 Task: For heading Use oswald with Light dark cornflower blue 2 colour & bold.  font size for heading20,  'Change the font style of data to'Playfair display and font size to 12,  Change the alignment of both headline & data to Align right In the sheet  auditingSalesByCustomer_2023
Action: Mouse moved to (63, 124)
Screenshot: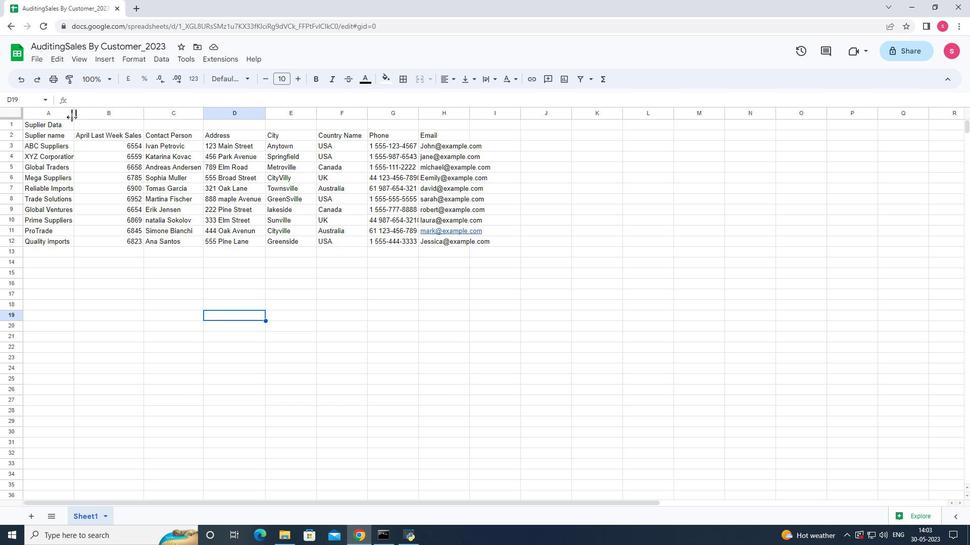 
Action: Mouse pressed left at (63, 124)
Screenshot: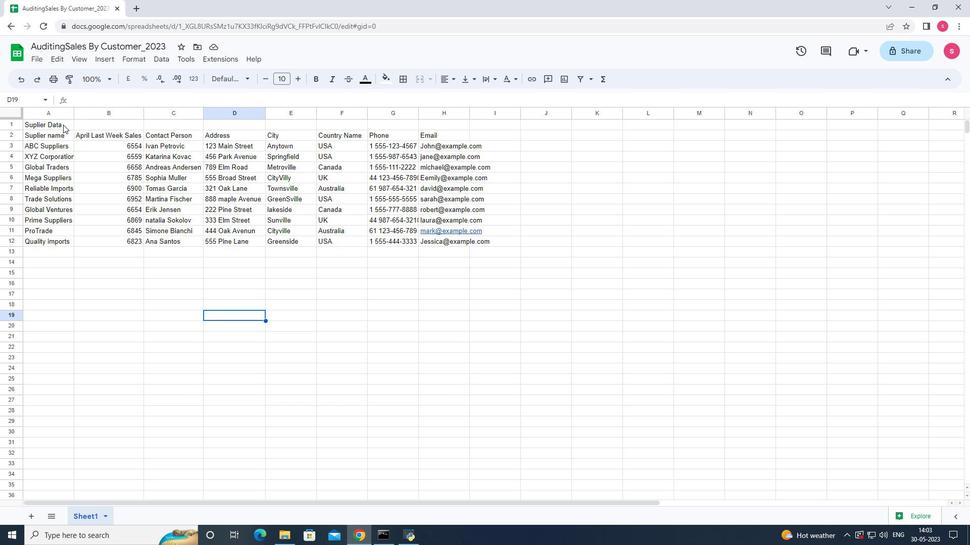 
Action: Mouse moved to (252, 79)
Screenshot: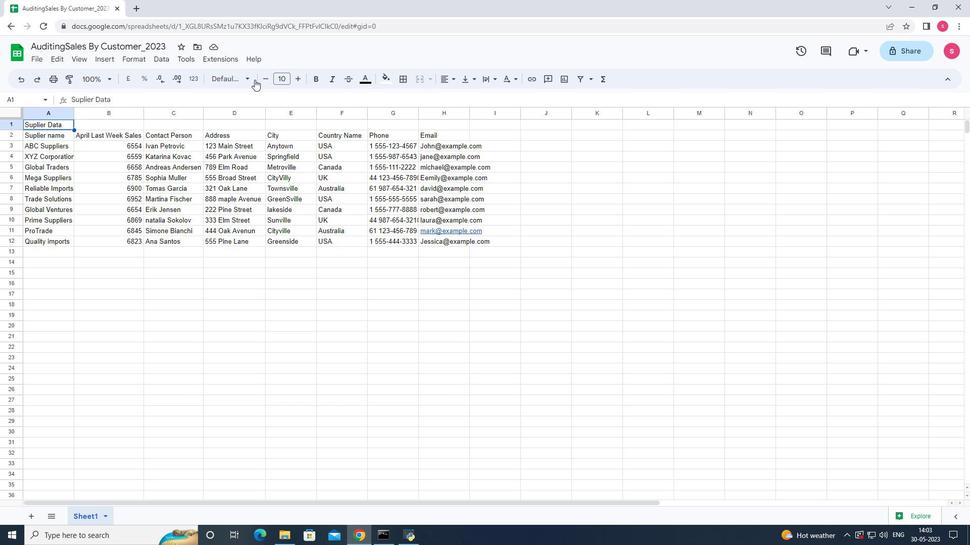 
Action: Mouse pressed left at (252, 79)
Screenshot: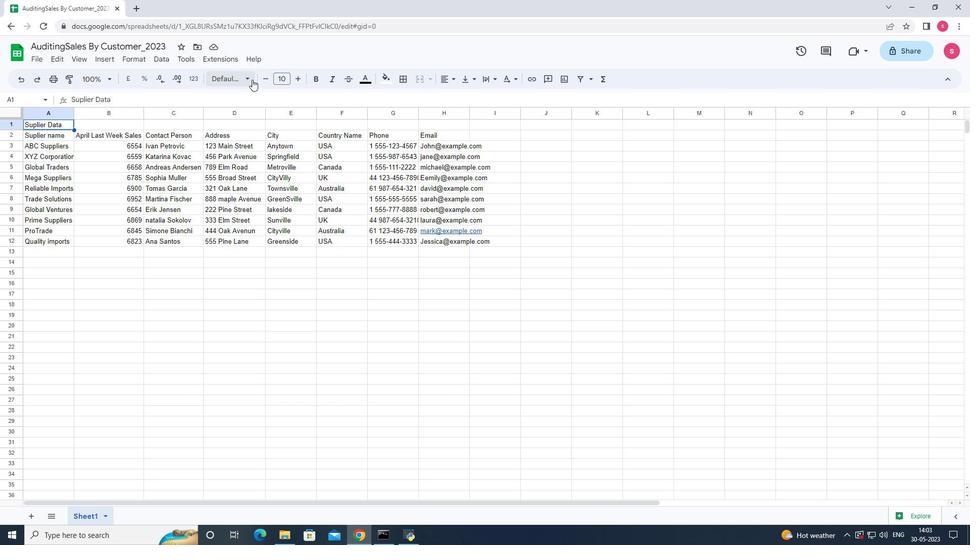 
Action: Mouse moved to (243, 208)
Screenshot: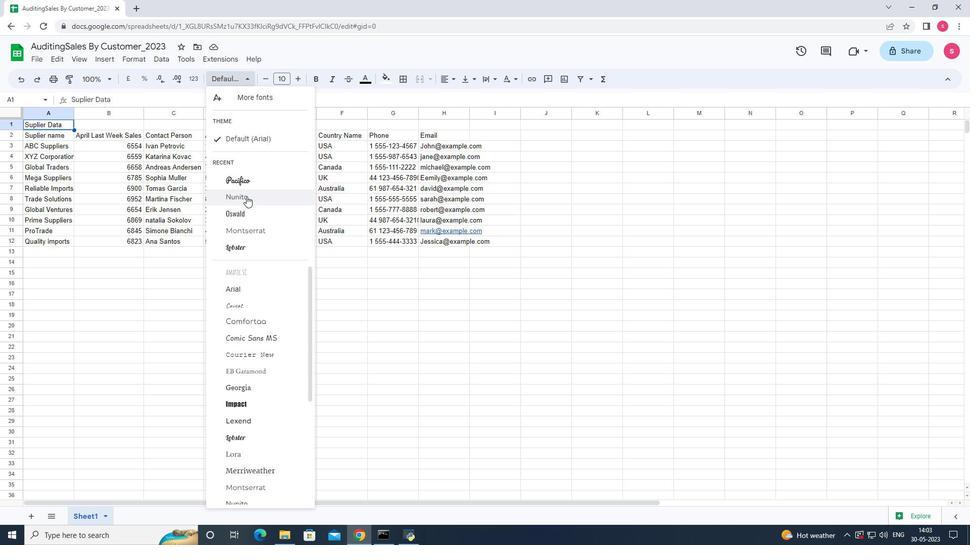 
Action: Mouse pressed left at (243, 208)
Screenshot: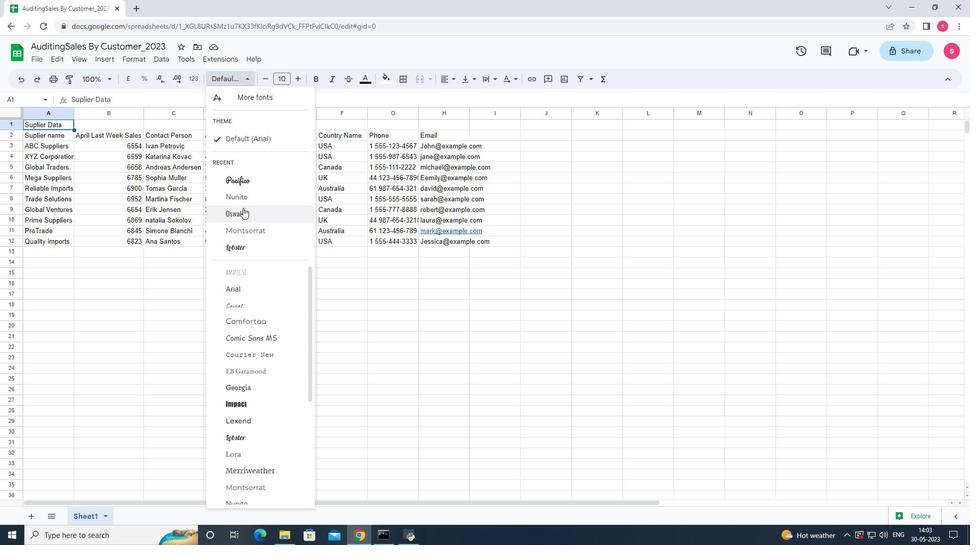 
Action: Mouse moved to (364, 80)
Screenshot: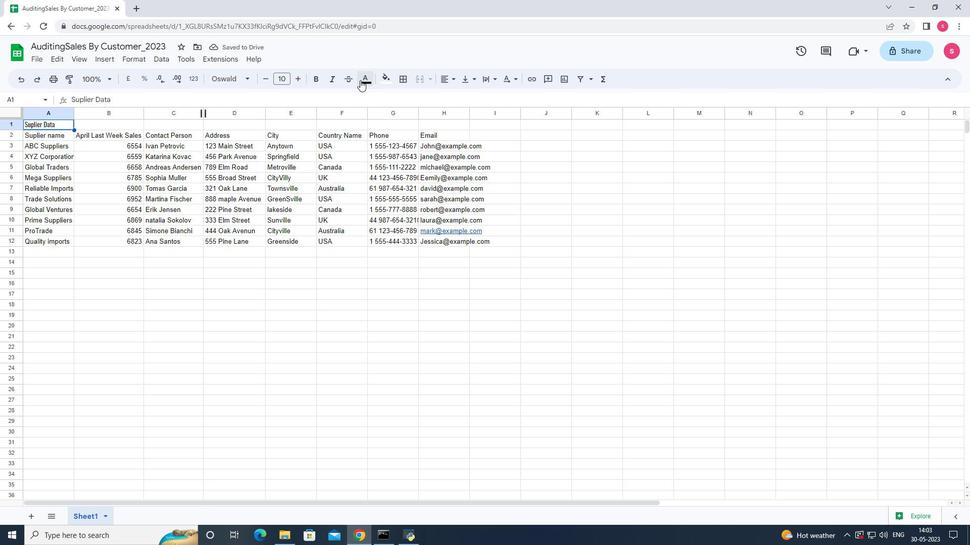 
Action: Mouse pressed left at (364, 80)
Screenshot: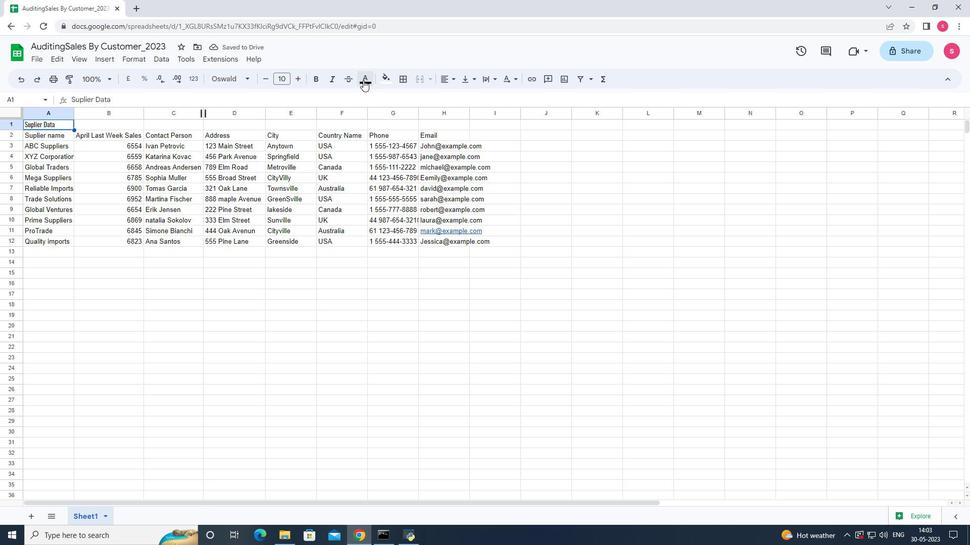 
Action: Mouse moved to (435, 178)
Screenshot: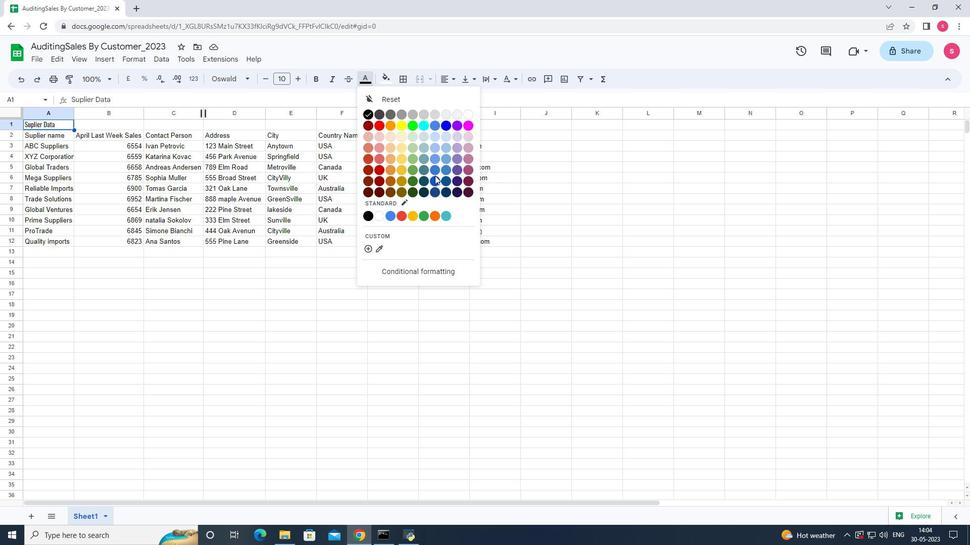 
Action: Mouse pressed left at (435, 178)
Screenshot: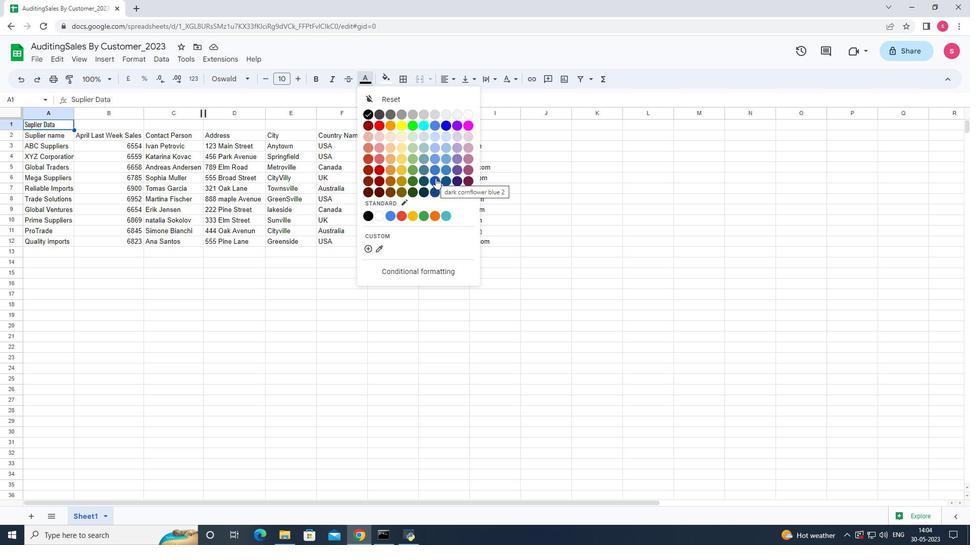 
Action: Mouse moved to (300, 74)
Screenshot: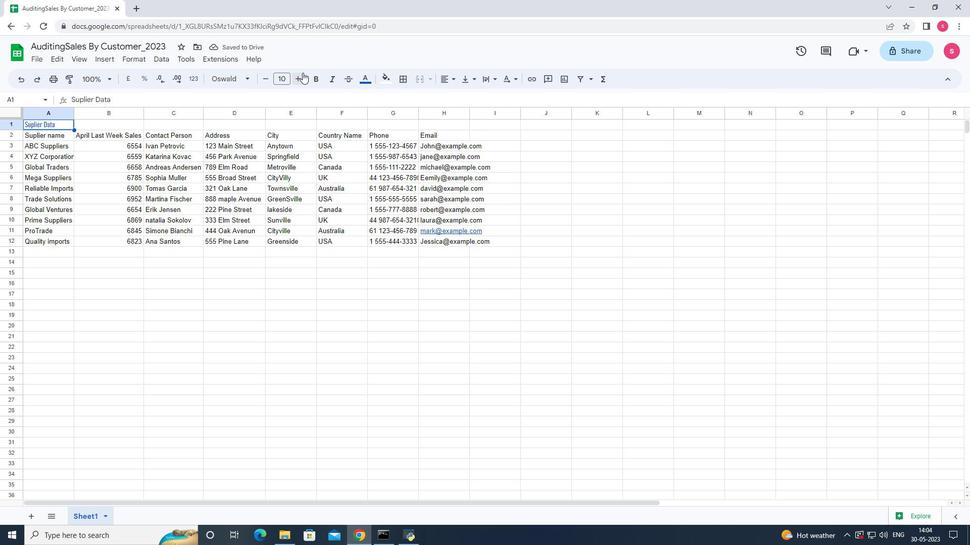 
Action: Mouse pressed left at (300, 74)
Screenshot: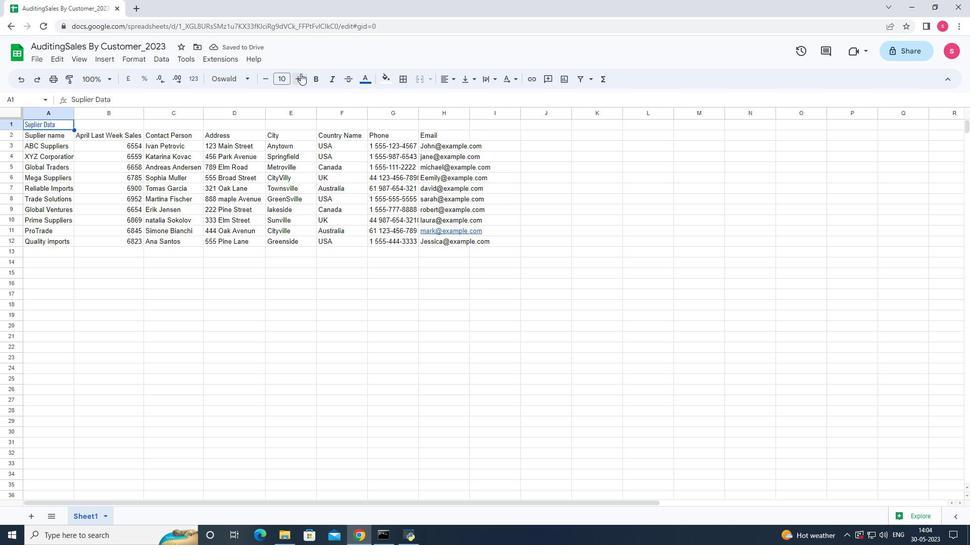 
Action: Mouse pressed left at (300, 74)
Screenshot: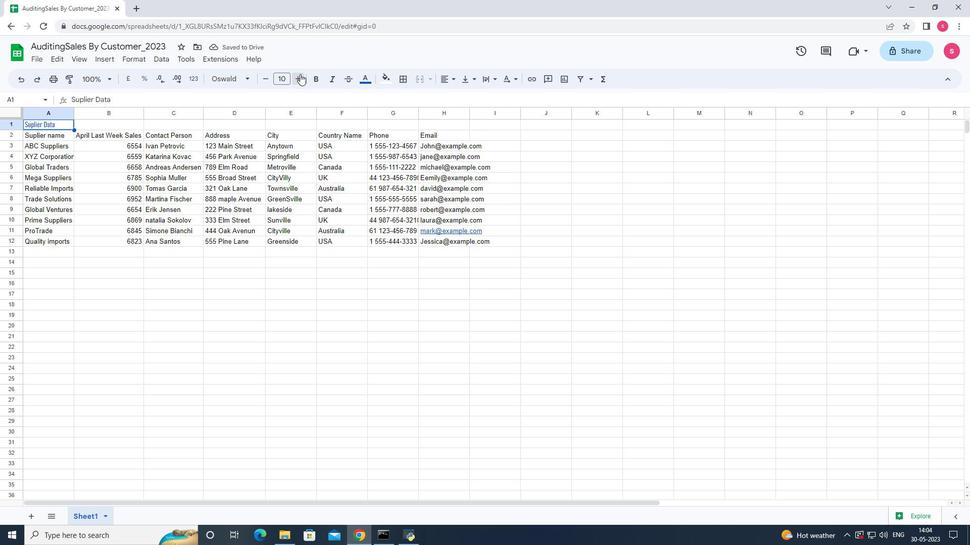 
Action: Mouse pressed left at (300, 74)
Screenshot: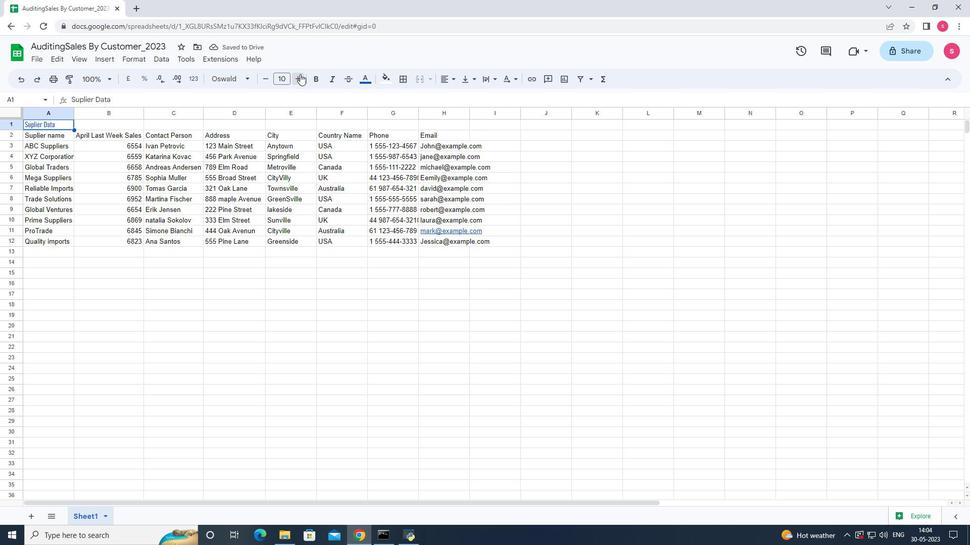 
Action: Mouse pressed left at (300, 74)
Screenshot: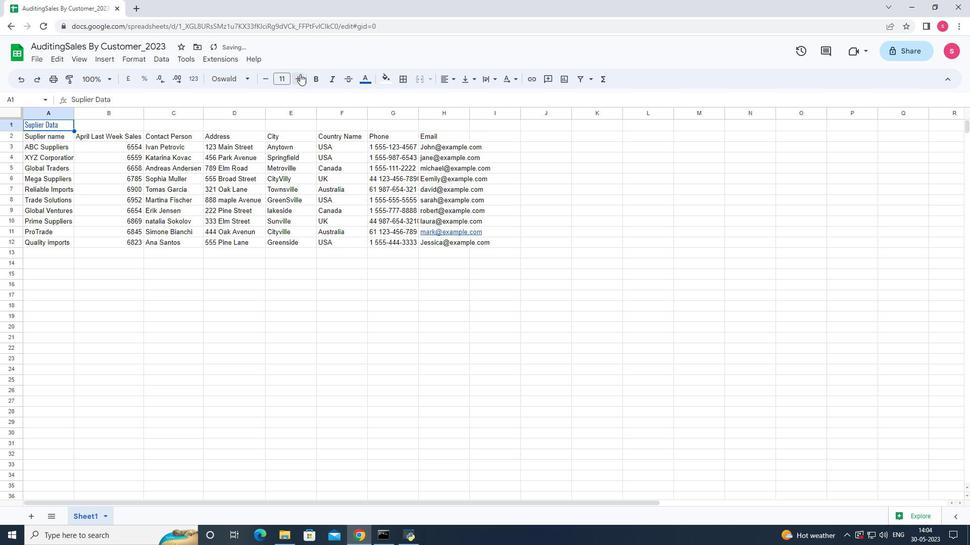
Action: Mouse pressed left at (300, 74)
Screenshot: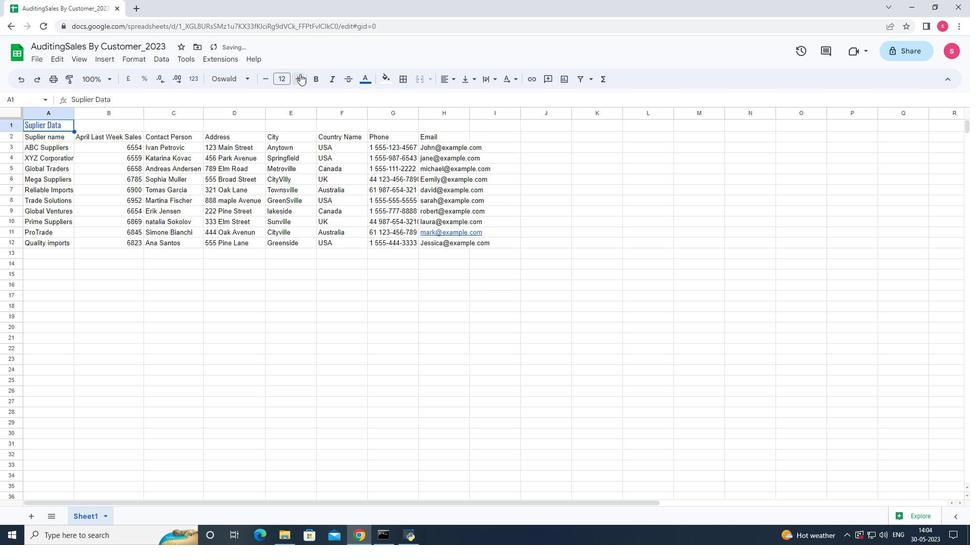 
Action: Mouse pressed left at (300, 74)
Screenshot: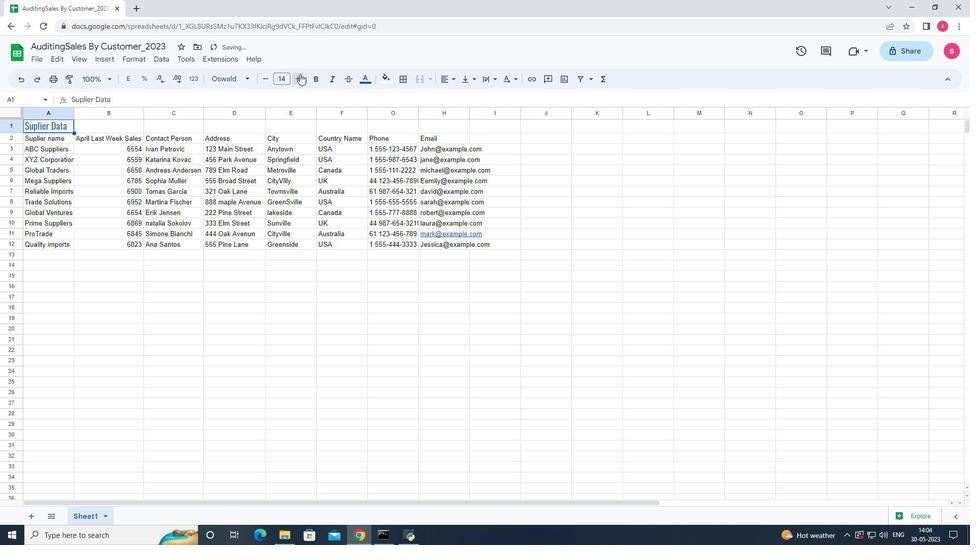 
Action: Mouse pressed left at (300, 74)
Screenshot: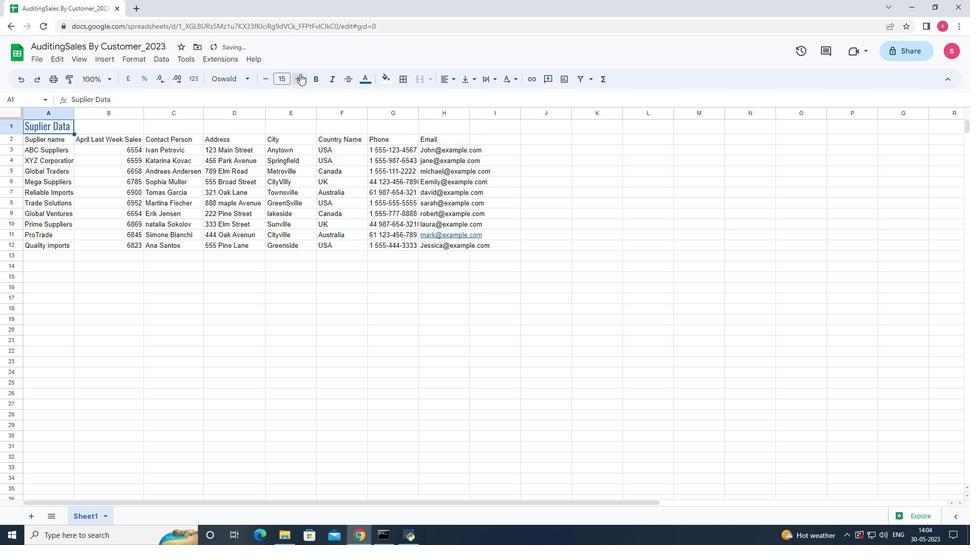 
Action: Mouse pressed left at (300, 74)
Screenshot: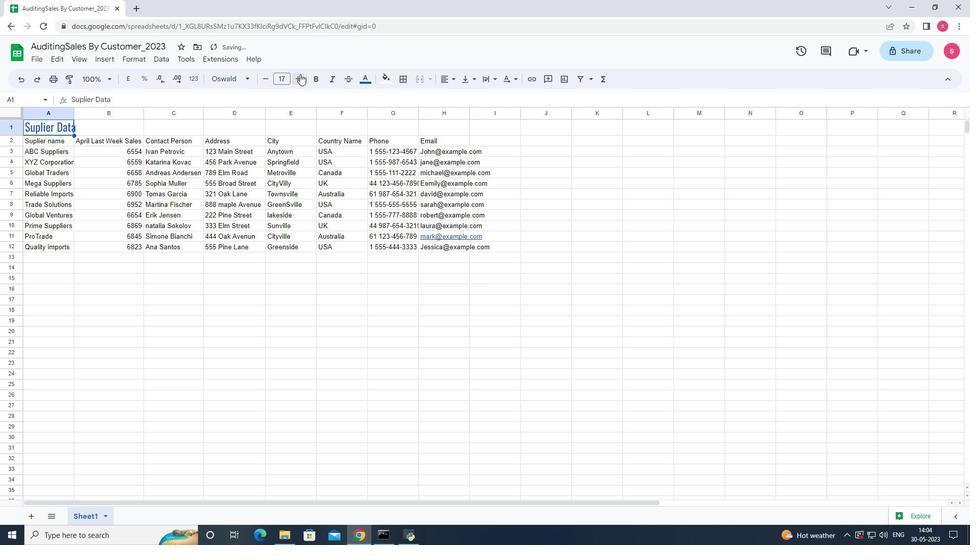 
Action: Mouse pressed left at (300, 74)
Screenshot: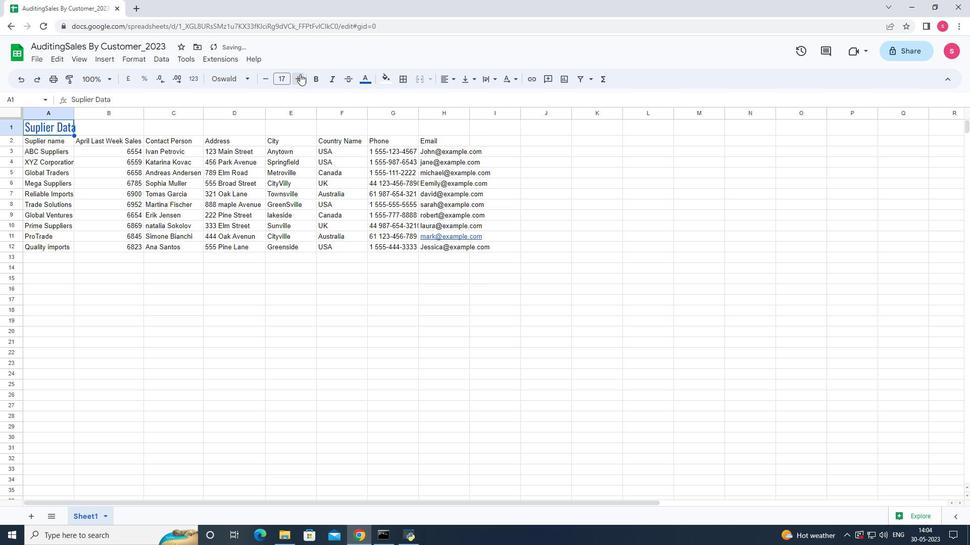 
Action: Mouse pressed left at (300, 74)
Screenshot: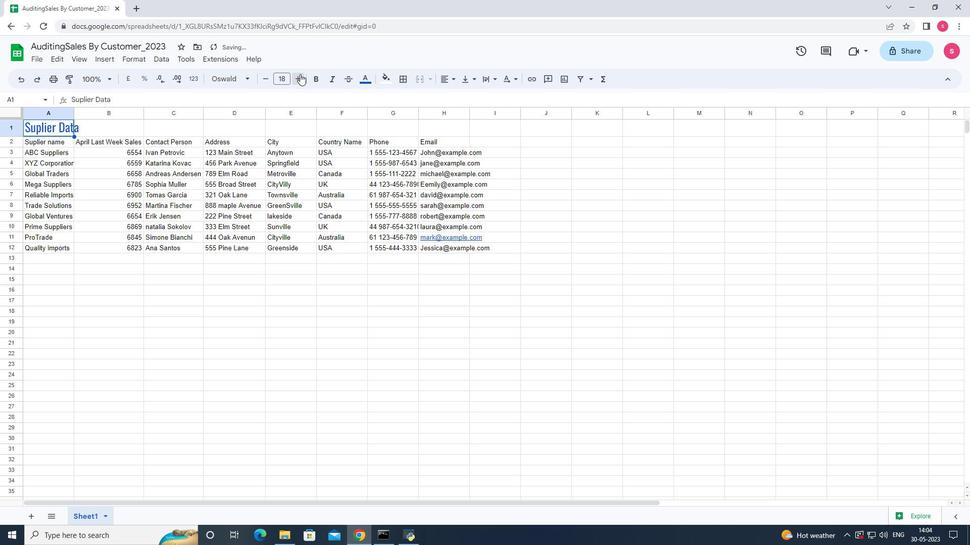 
Action: Mouse moved to (137, 62)
Screenshot: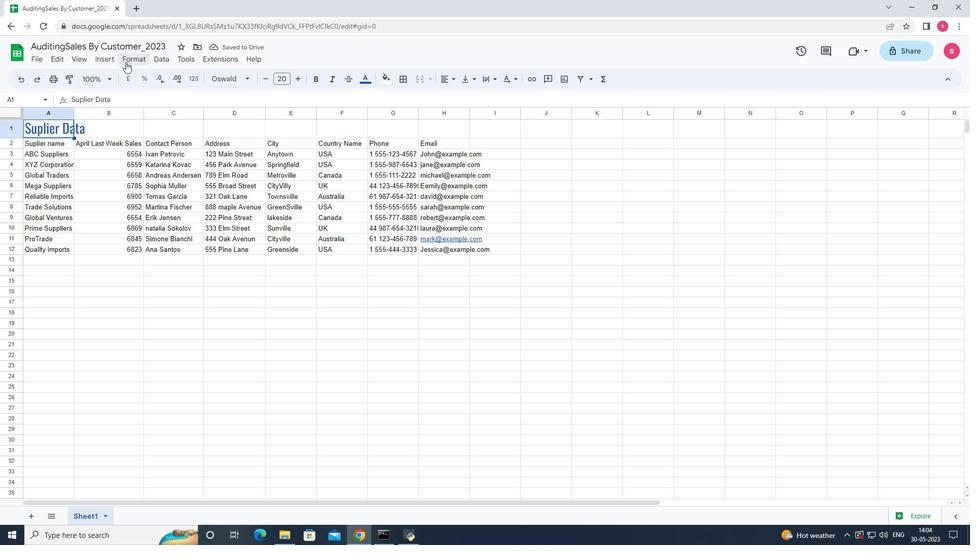 
Action: Mouse pressed left at (137, 62)
Screenshot: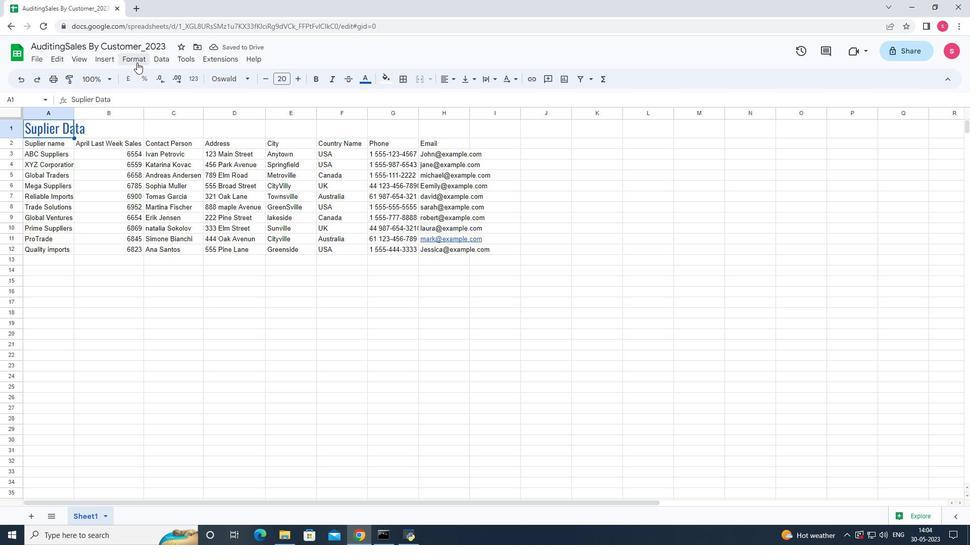 
Action: Mouse moved to (147, 114)
Screenshot: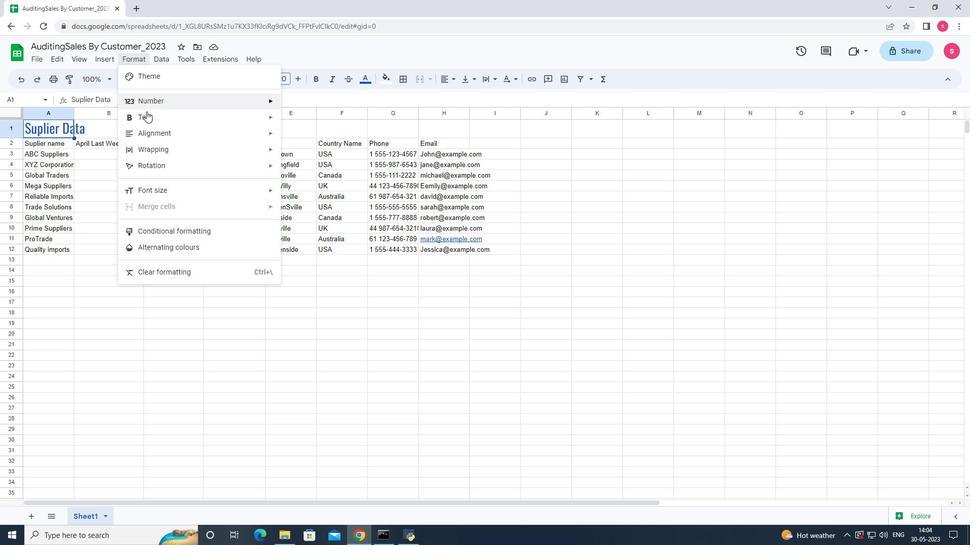 
Action: Mouse pressed left at (147, 114)
Screenshot: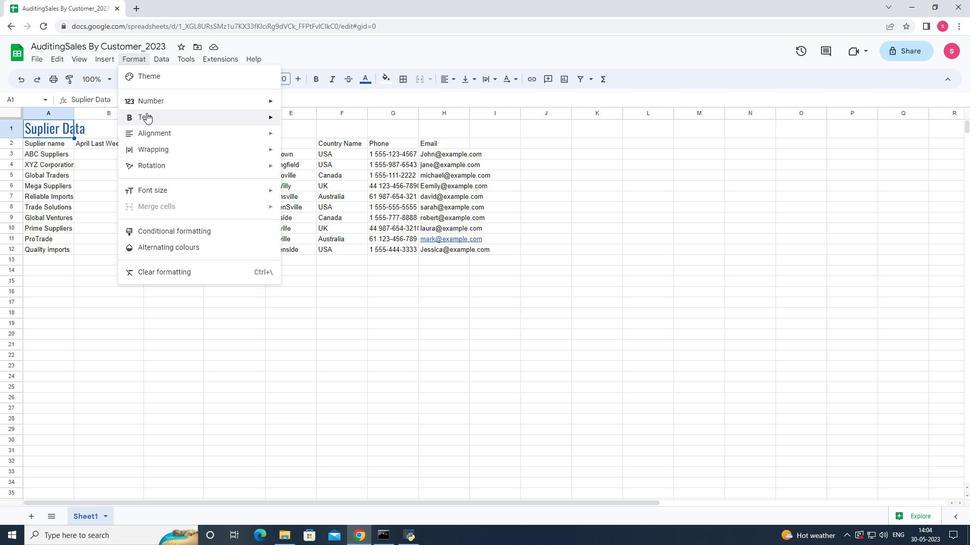 
Action: Mouse moved to (389, 121)
Screenshot: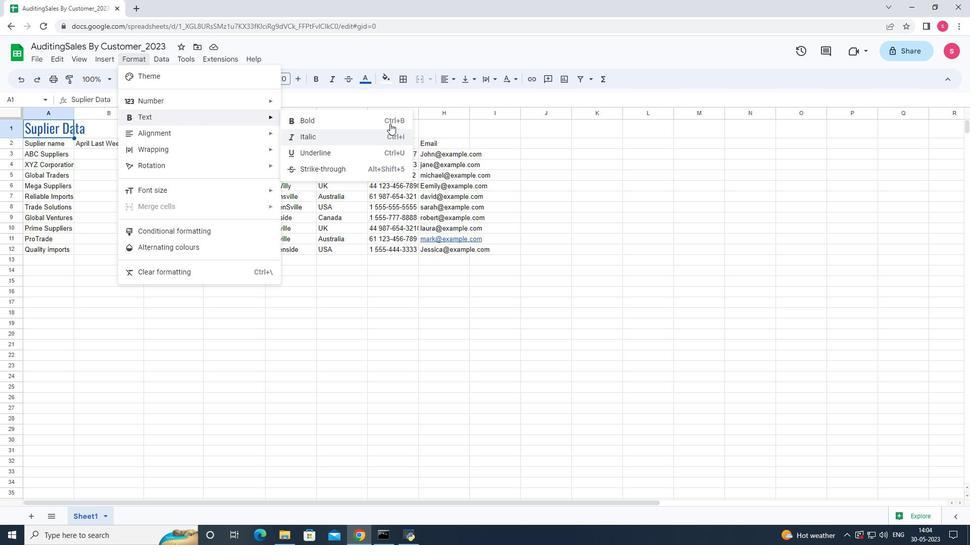 
Action: Mouse pressed left at (389, 121)
Screenshot: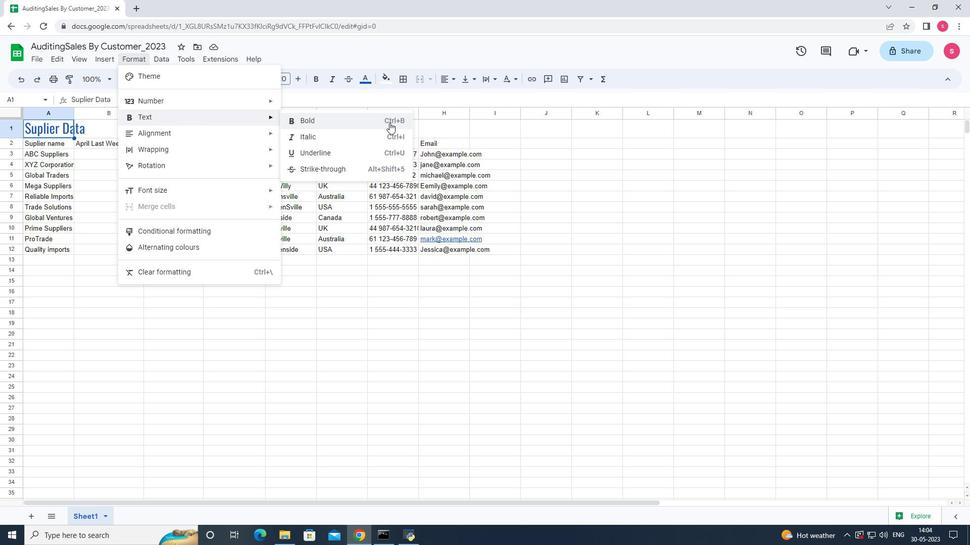 
Action: Mouse moved to (53, 129)
Screenshot: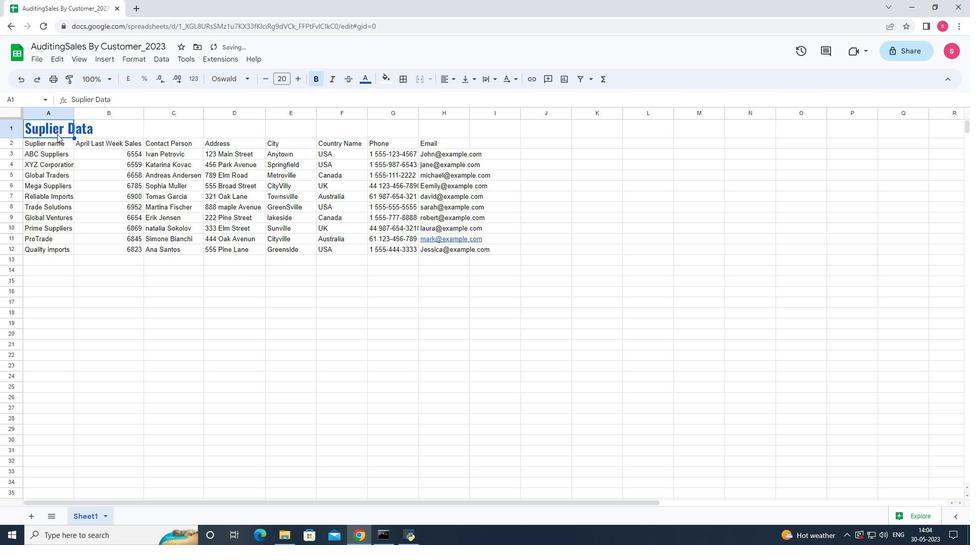 
Action: Mouse pressed left at (53, 129)
Screenshot: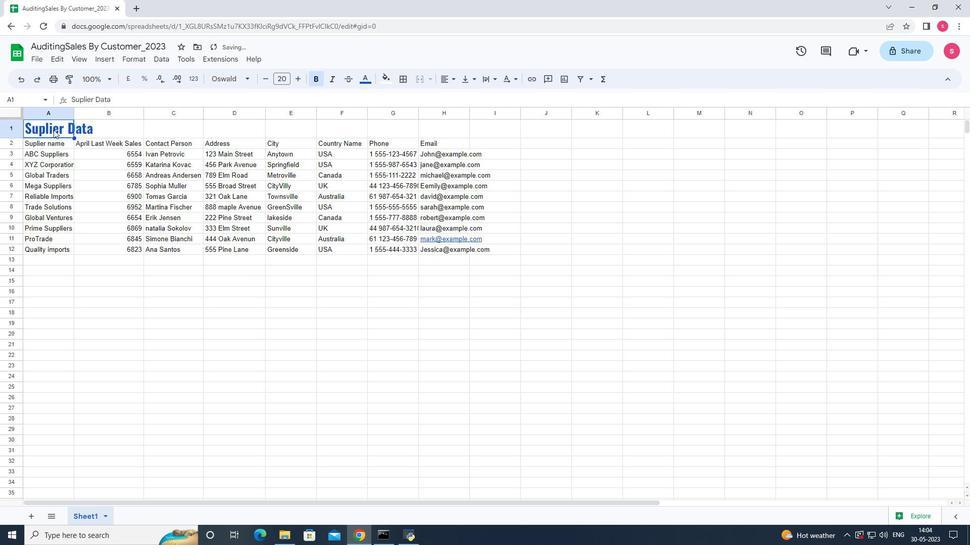 
Action: Mouse moved to (422, 81)
Screenshot: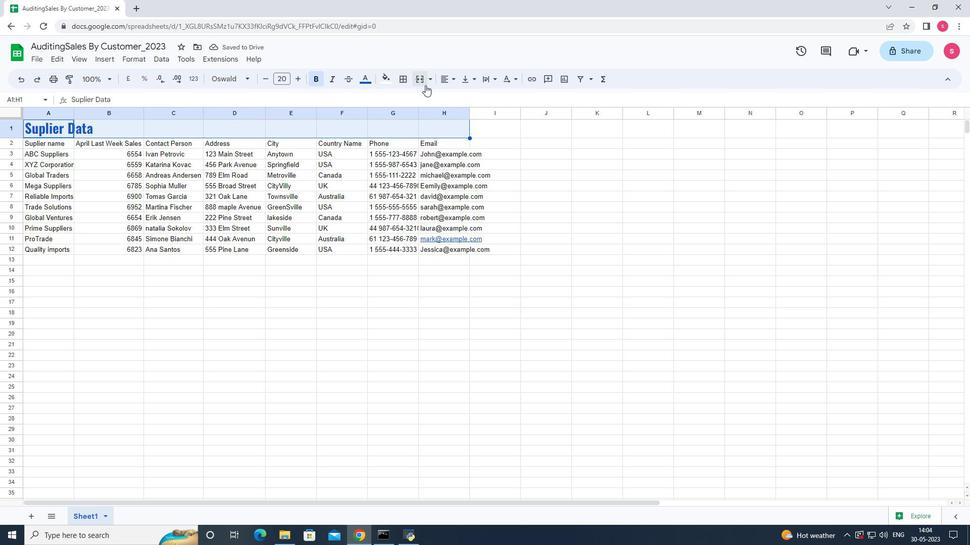 
Action: Mouse pressed left at (422, 81)
Screenshot: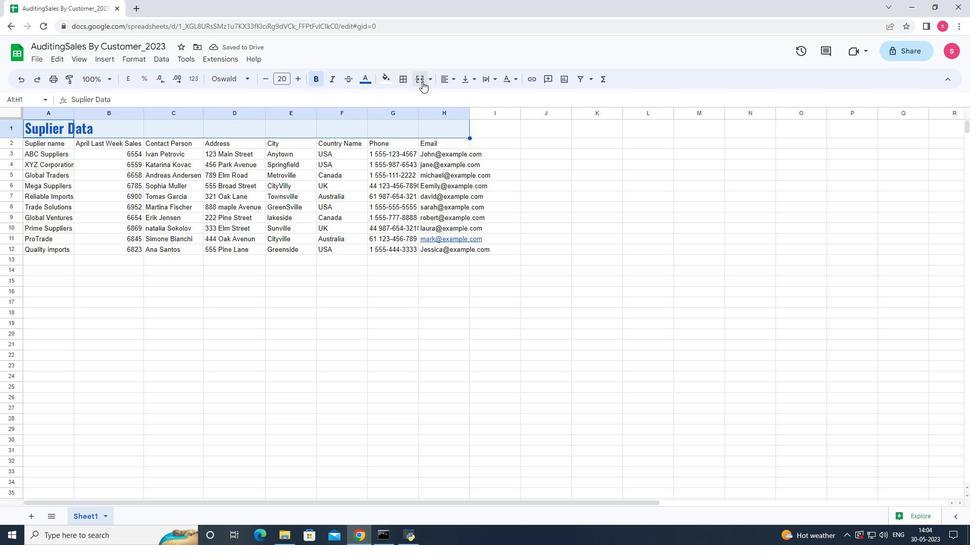 
Action: Mouse moved to (56, 144)
Screenshot: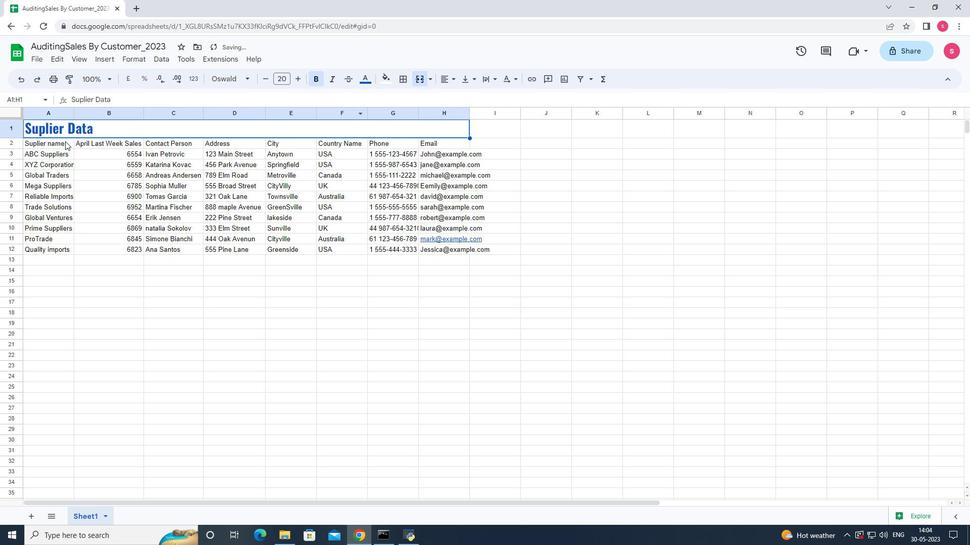 
Action: Mouse pressed left at (56, 144)
Screenshot: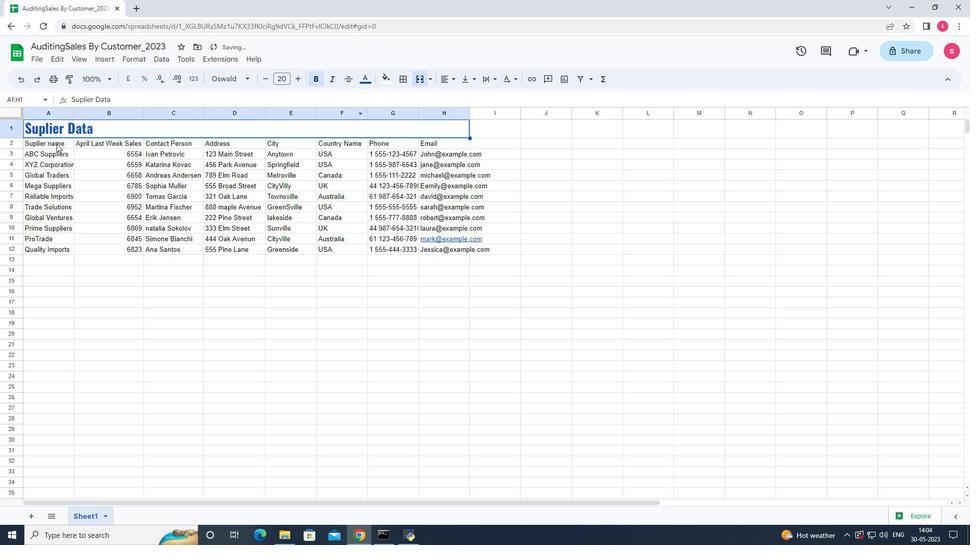 
Action: Mouse moved to (250, 78)
Screenshot: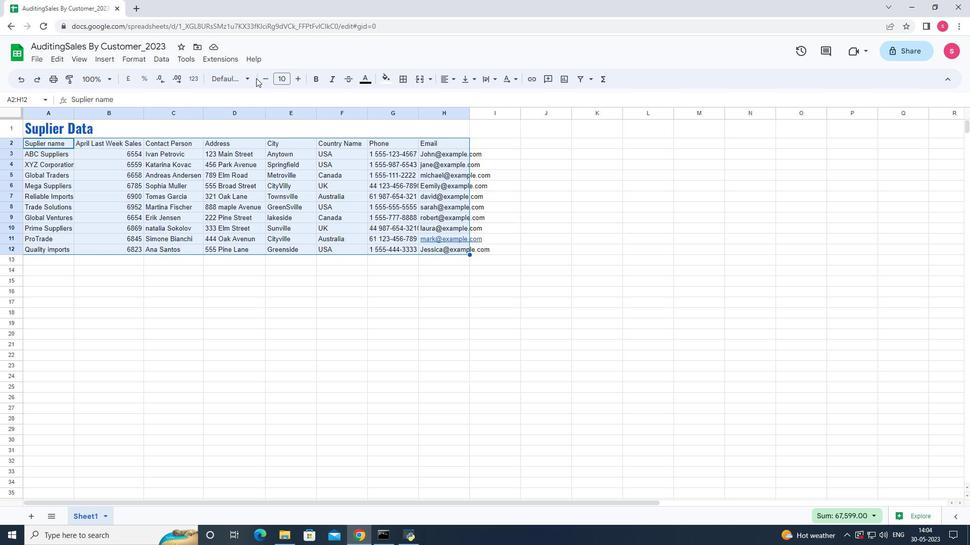 
Action: Mouse pressed left at (250, 78)
Screenshot: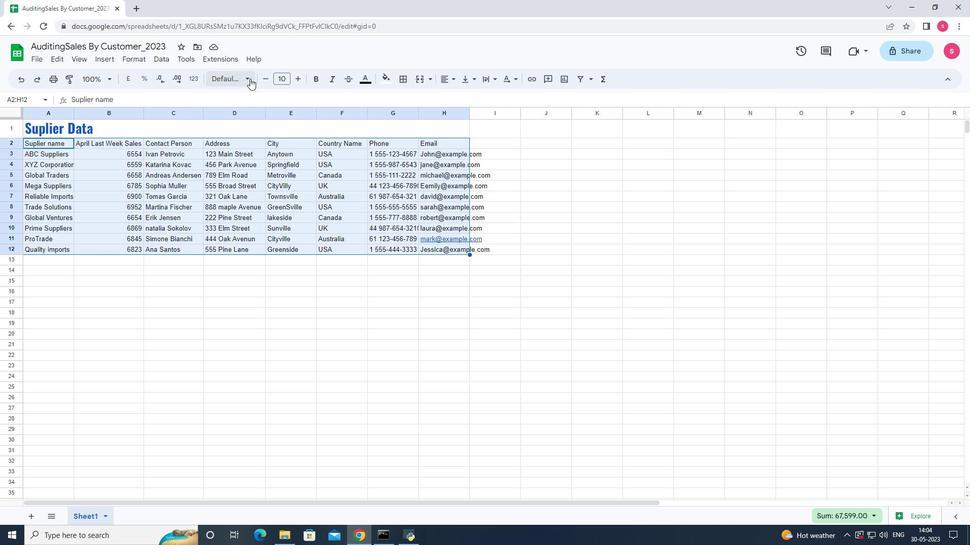 
Action: Mouse moved to (246, 242)
Screenshot: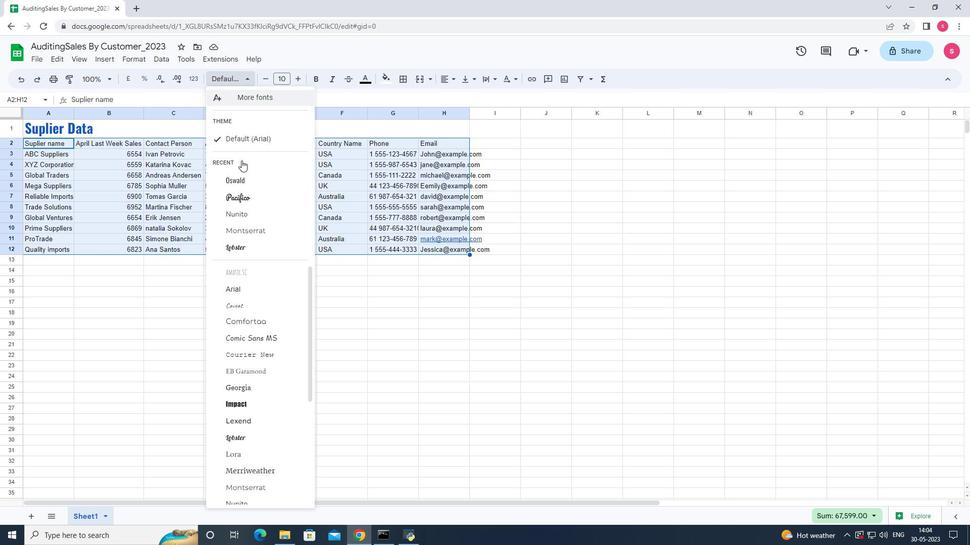 
Action: Mouse scrolled (246, 242) with delta (0, 0)
Screenshot: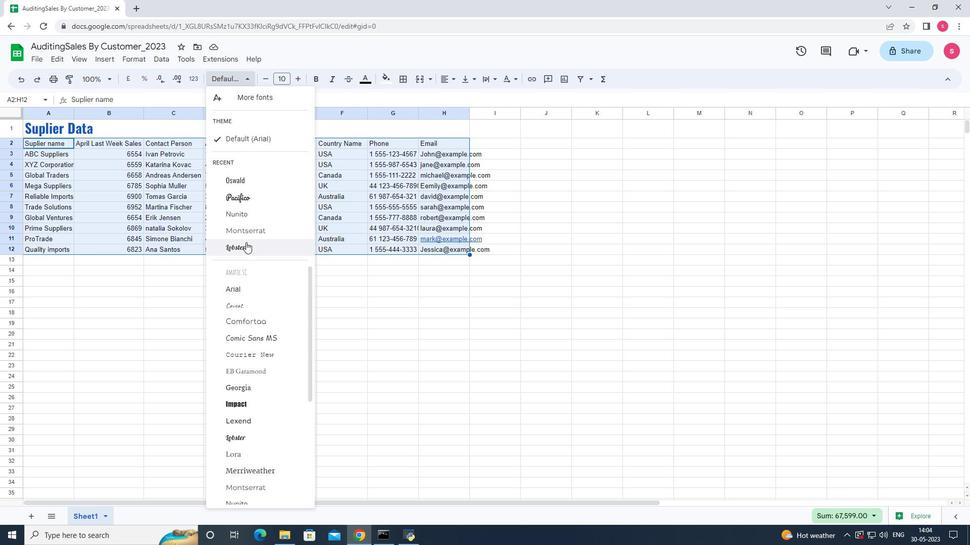 
Action: Mouse scrolled (246, 242) with delta (0, 0)
Screenshot: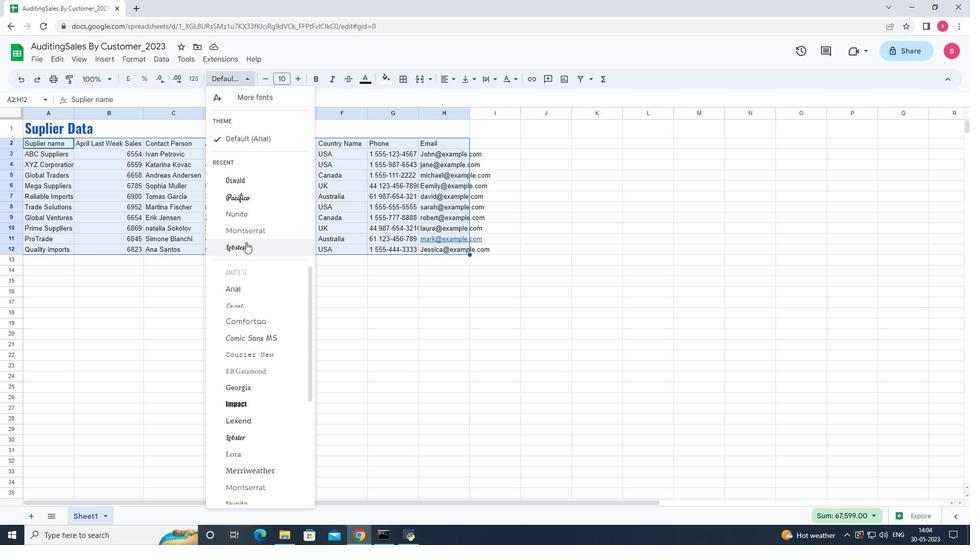 
Action: Mouse scrolled (246, 242) with delta (0, 0)
Screenshot: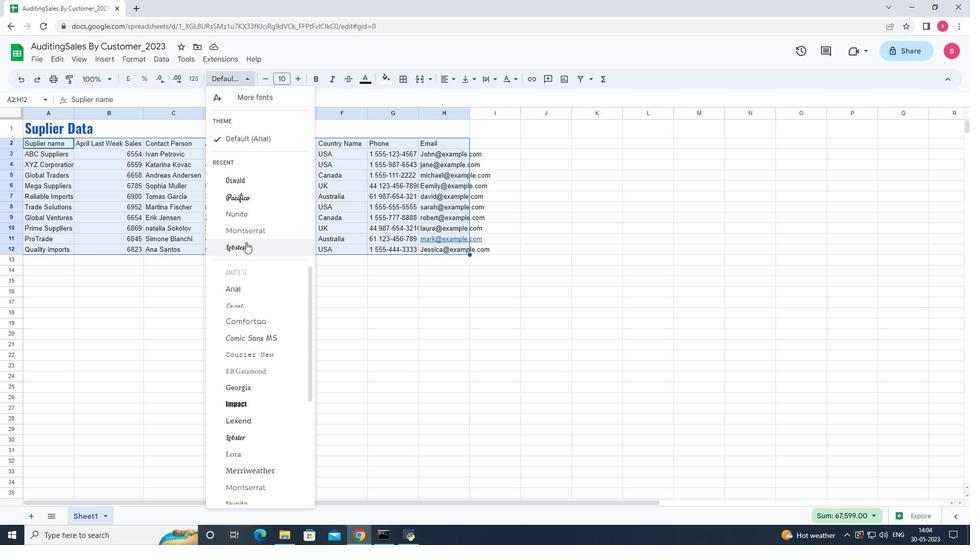 
Action: Mouse scrolled (246, 242) with delta (0, 0)
Screenshot: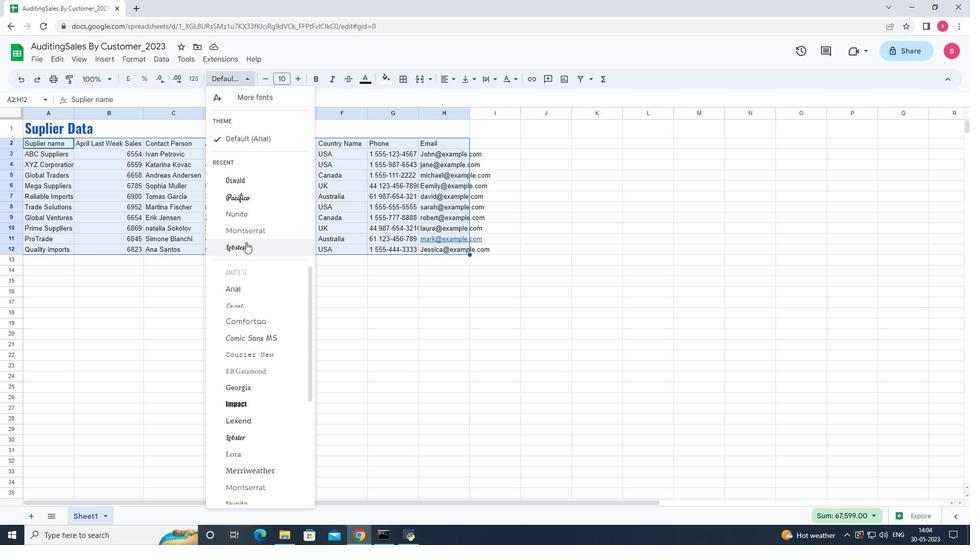 
Action: Mouse moved to (246, 243)
Screenshot: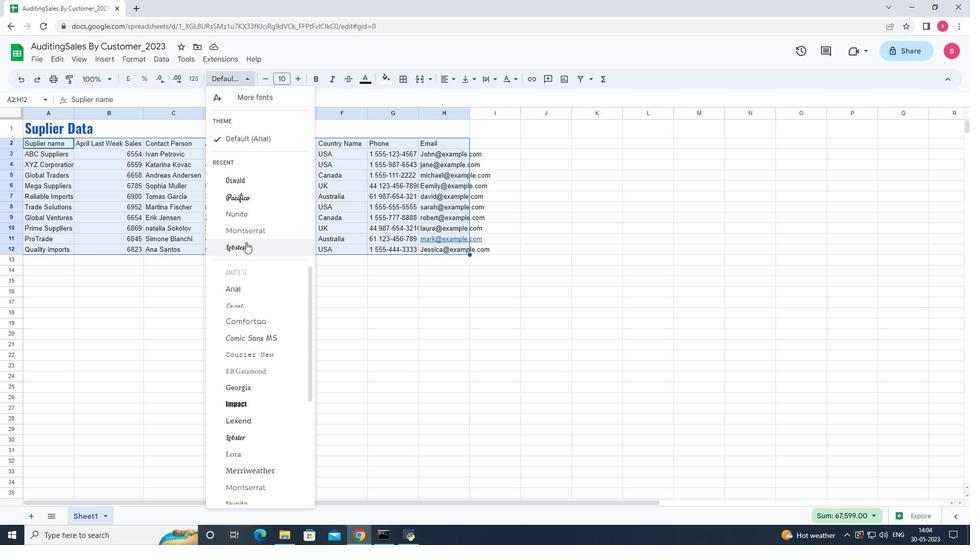 
Action: Mouse scrolled (246, 243) with delta (0, 0)
Screenshot: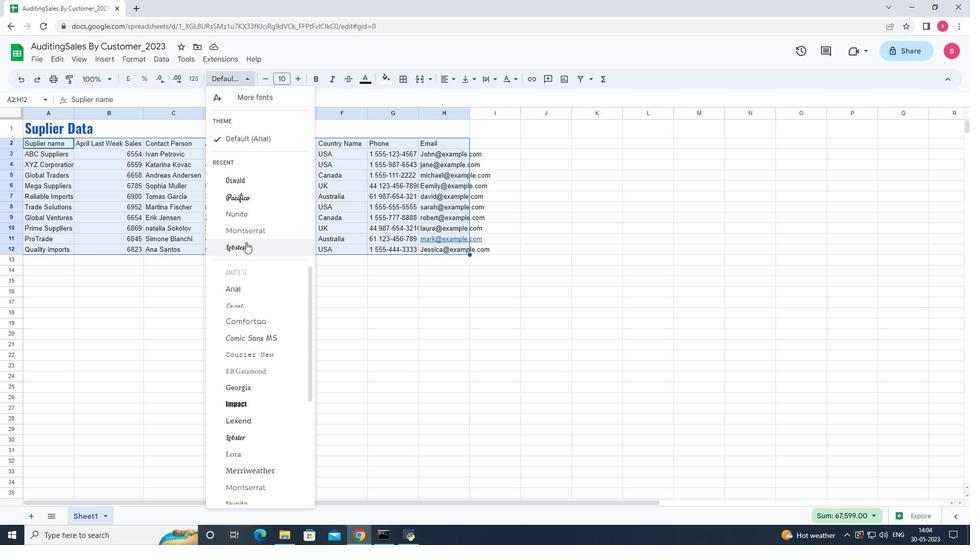 
Action: Mouse moved to (259, 298)
Screenshot: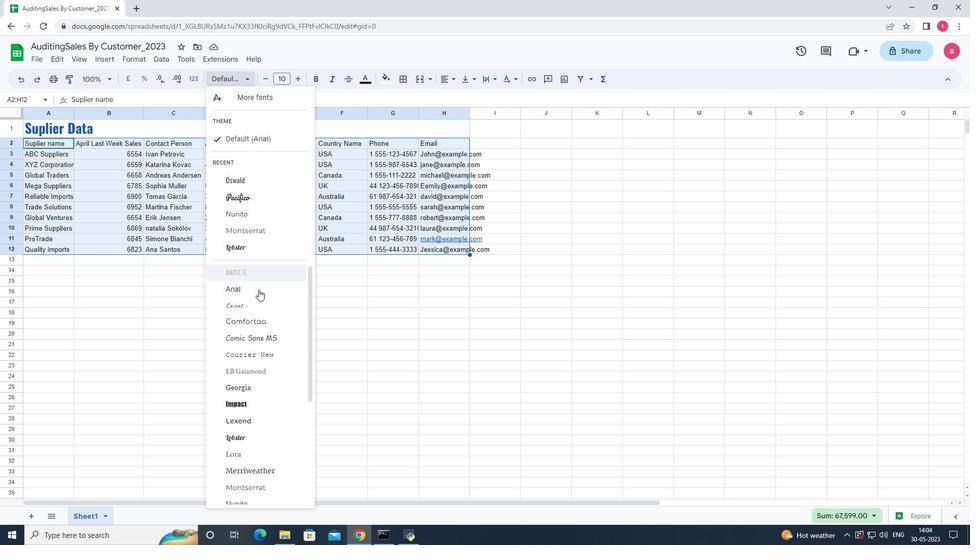
Action: Mouse scrolled (259, 298) with delta (0, 0)
Screenshot: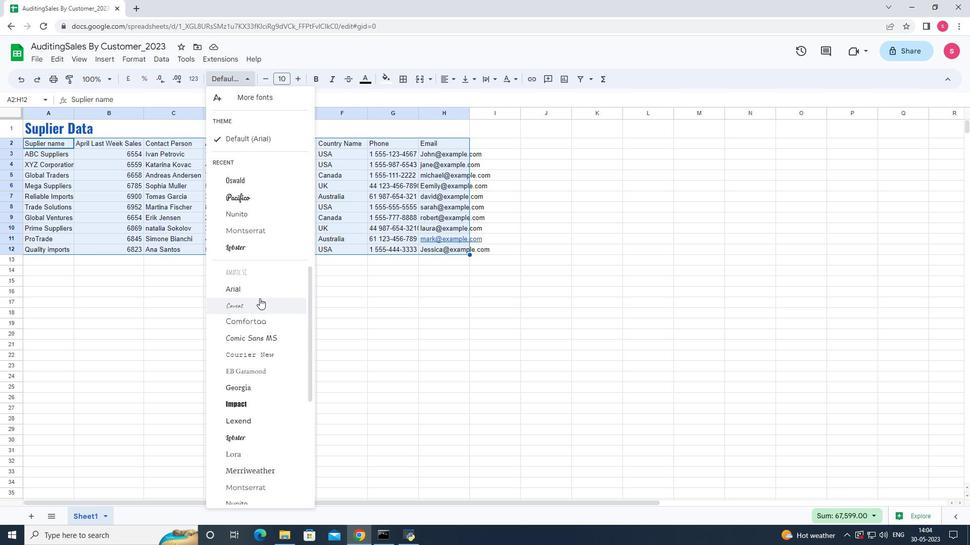 
Action: Mouse moved to (259, 299)
Screenshot: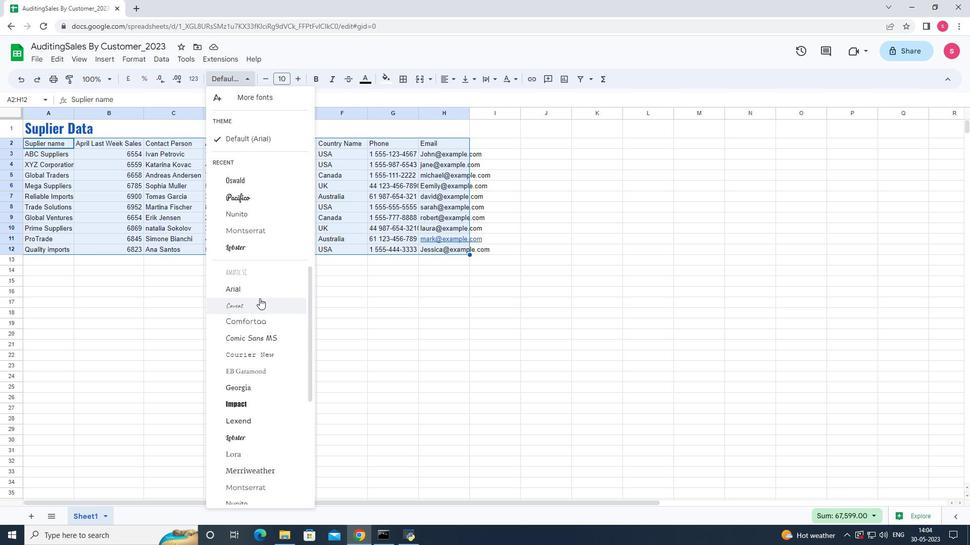 
Action: Mouse scrolled (259, 298) with delta (0, 0)
Screenshot: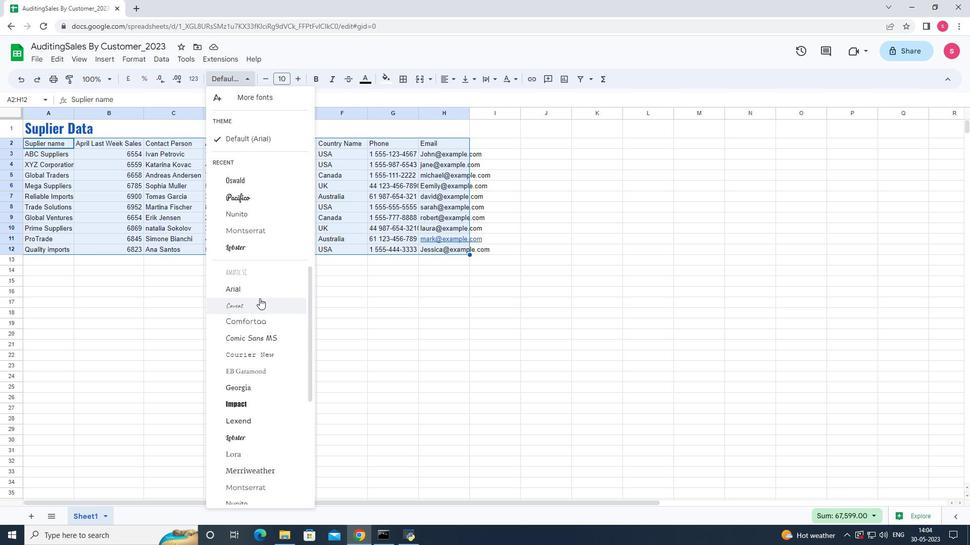 
Action: Mouse scrolled (259, 298) with delta (0, 0)
Screenshot: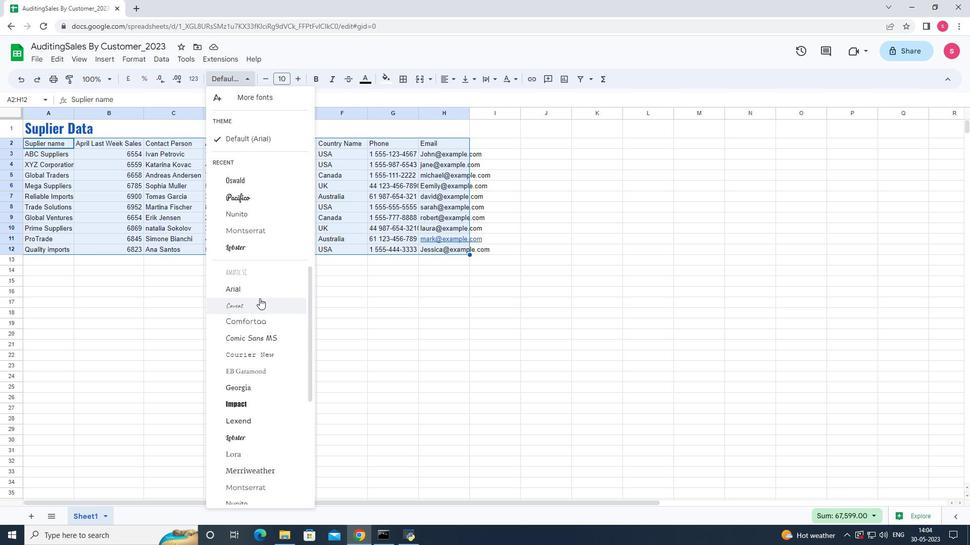 
Action: Mouse scrolled (259, 298) with delta (0, 0)
Screenshot: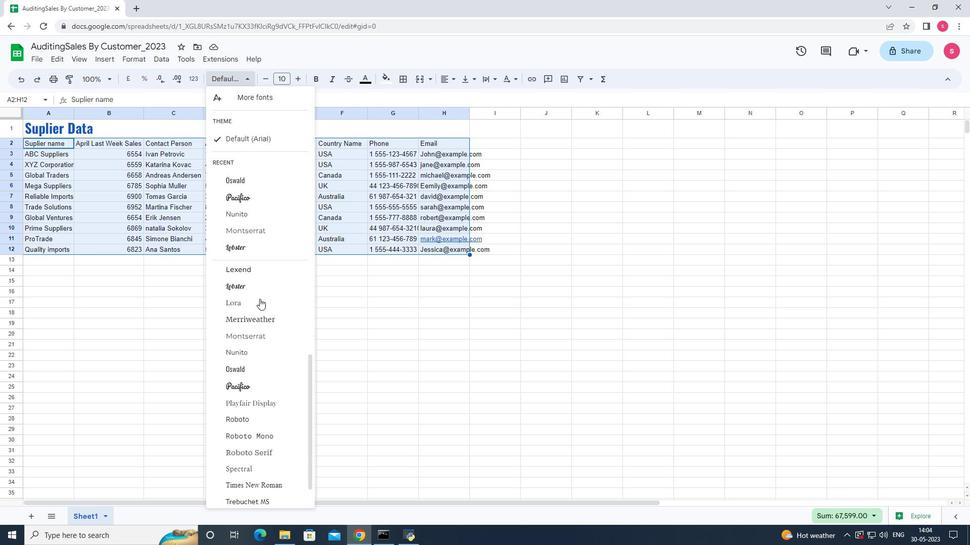 
Action: Mouse scrolled (259, 298) with delta (0, 0)
Screenshot: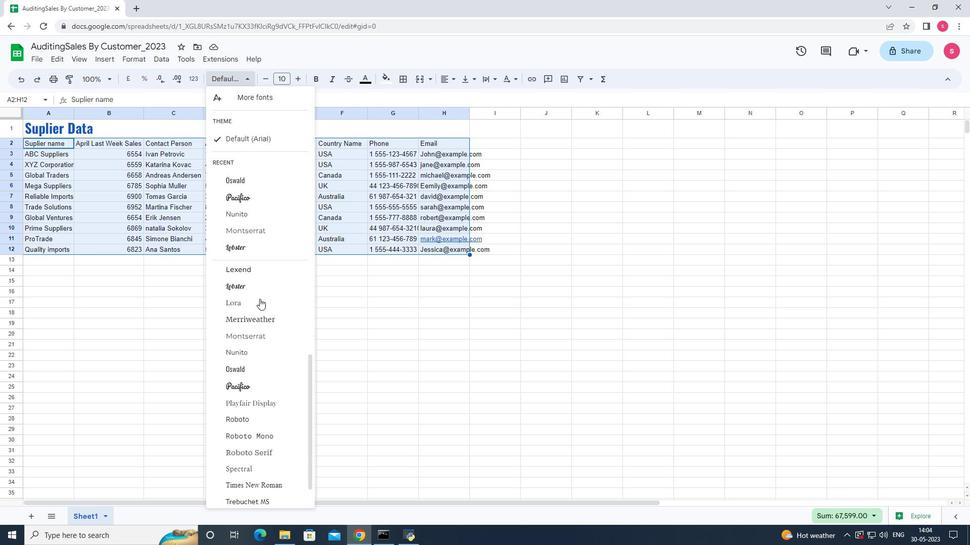 
Action: Mouse scrolled (259, 298) with delta (0, 0)
Screenshot: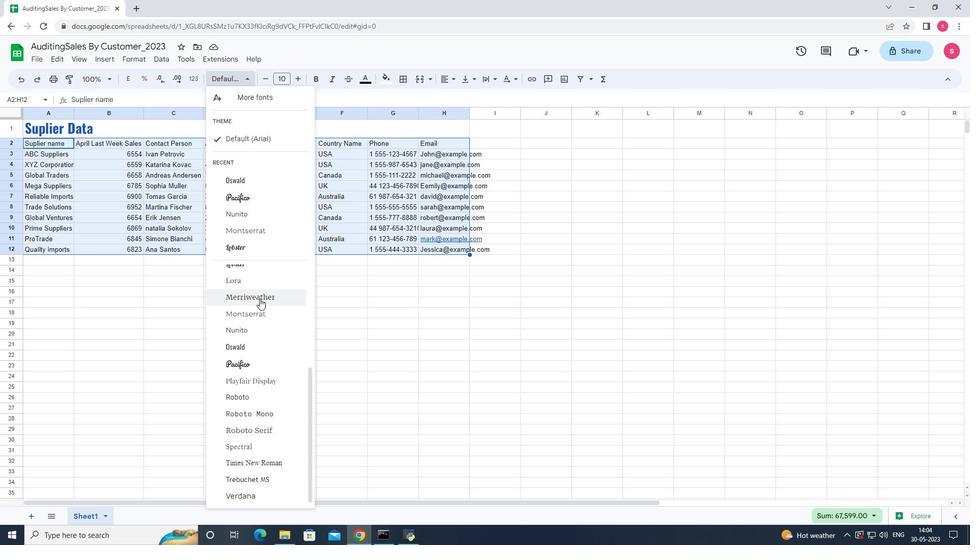 
Action: Mouse scrolled (259, 298) with delta (0, 0)
Screenshot: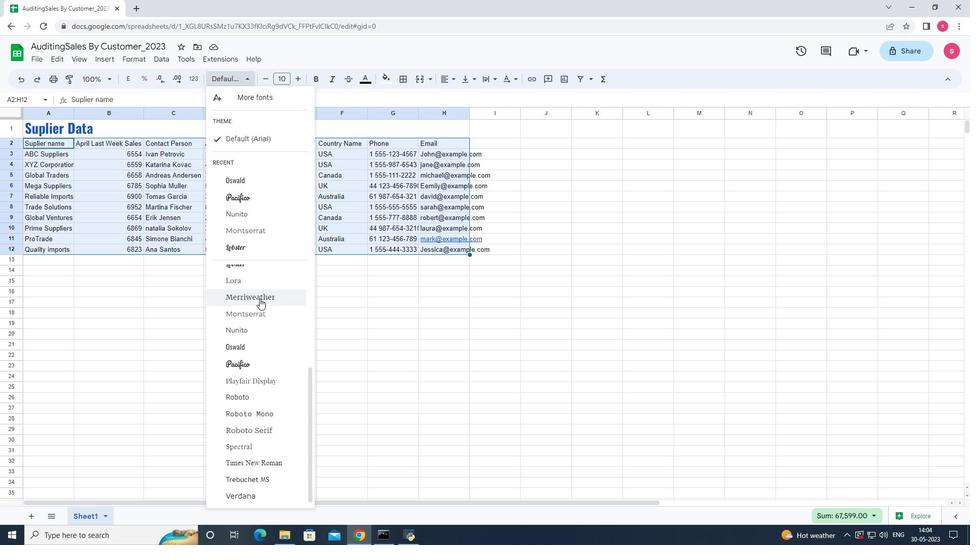 
Action: Mouse scrolled (259, 298) with delta (0, 0)
Screenshot: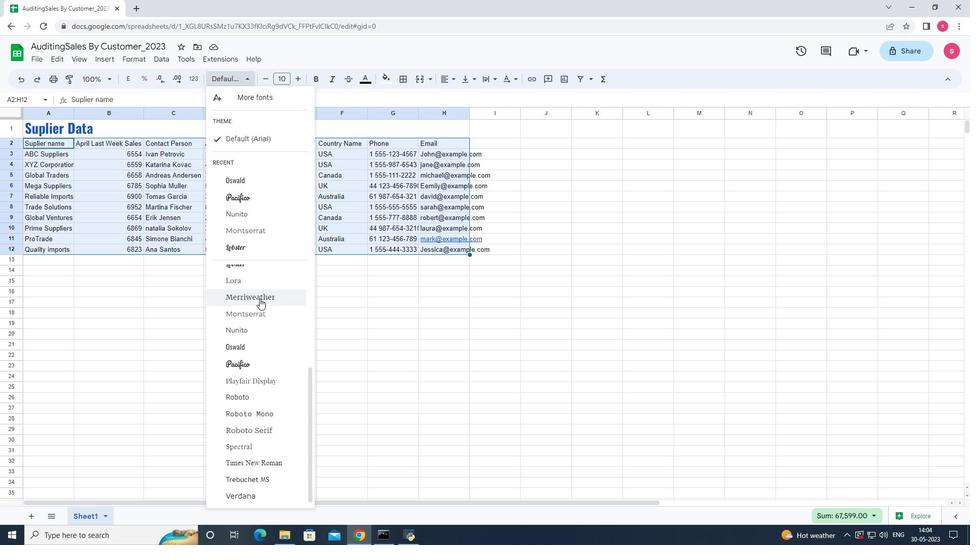 
Action: Mouse scrolled (259, 298) with delta (0, 0)
Screenshot: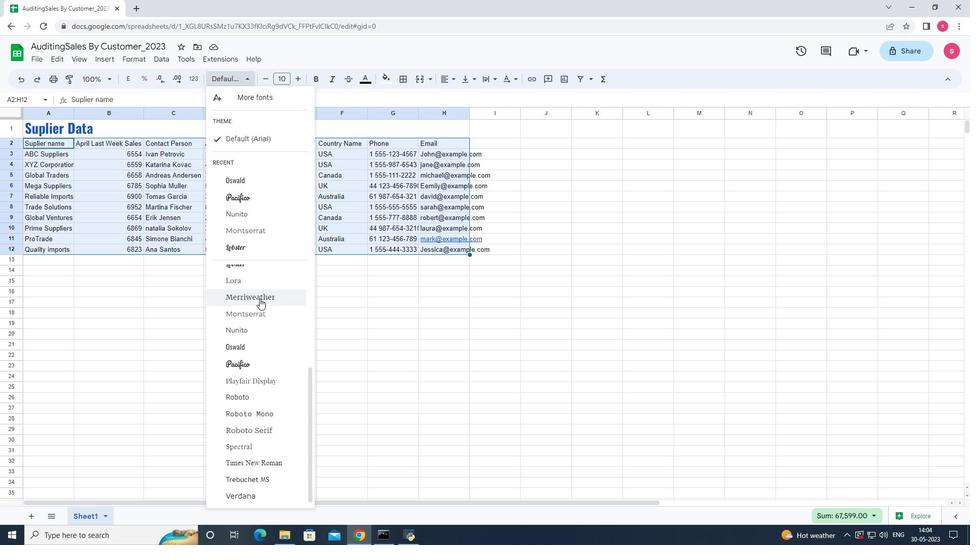 
Action: Mouse moved to (248, 383)
Screenshot: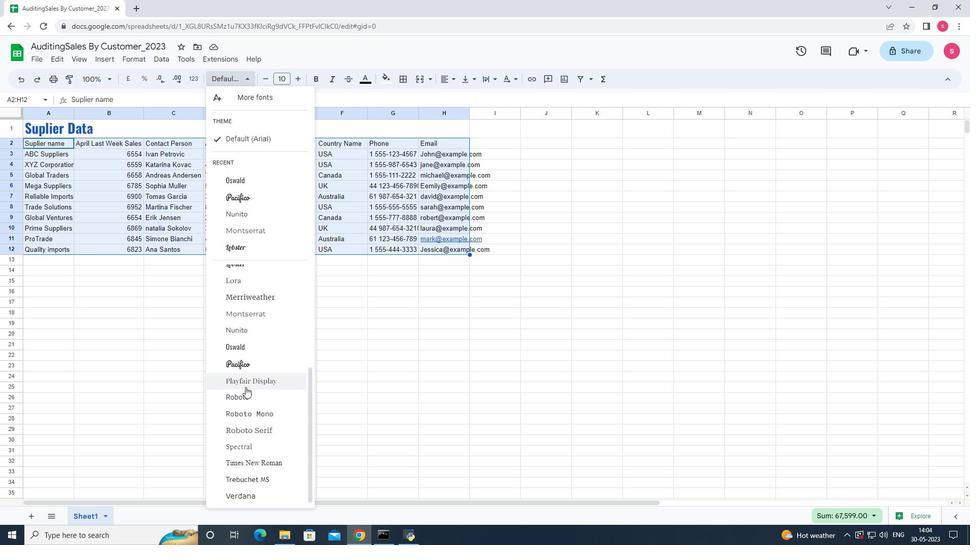 
Action: Mouse pressed left at (248, 383)
Screenshot: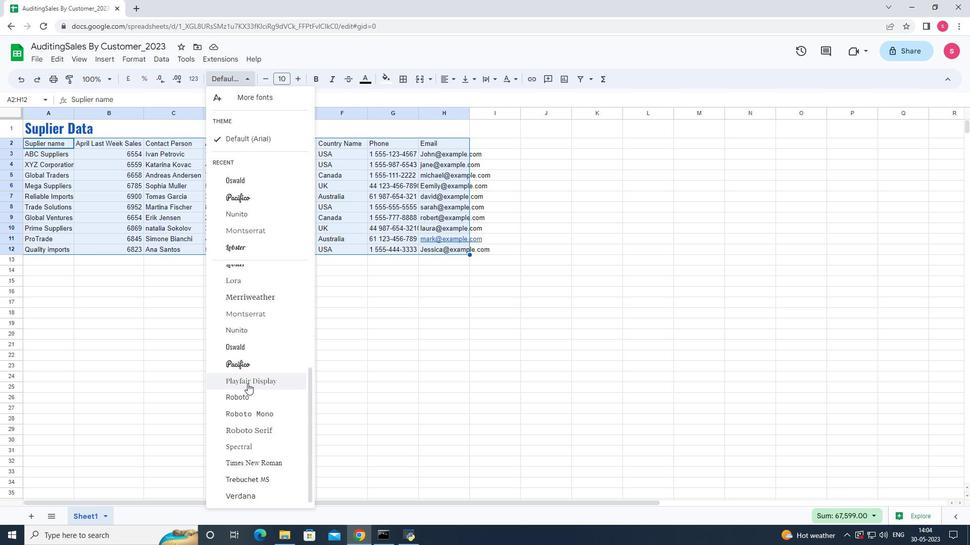 
Action: Mouse moved to (295, 82)
Screenshot: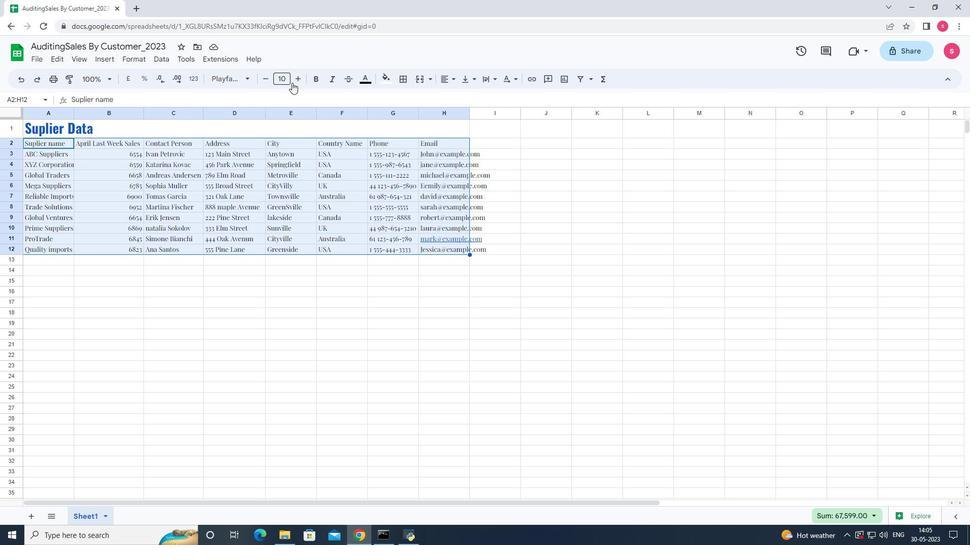 
Action: Mouse pressed left at (295, 82)
Screenshot: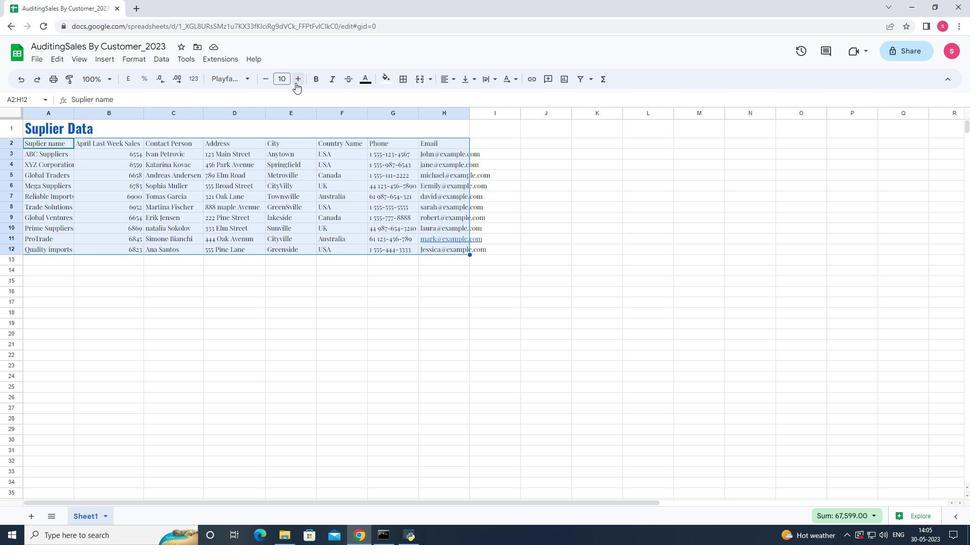 
Action: Mouse pressed left at (295, 82)
Screenshot: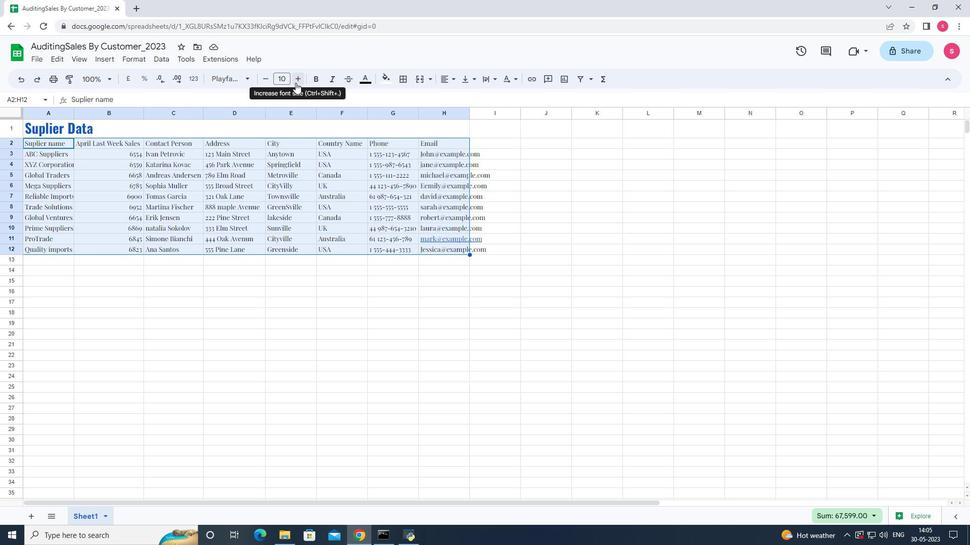 
Action: Mouse moved to (113, 124)
Screenshot: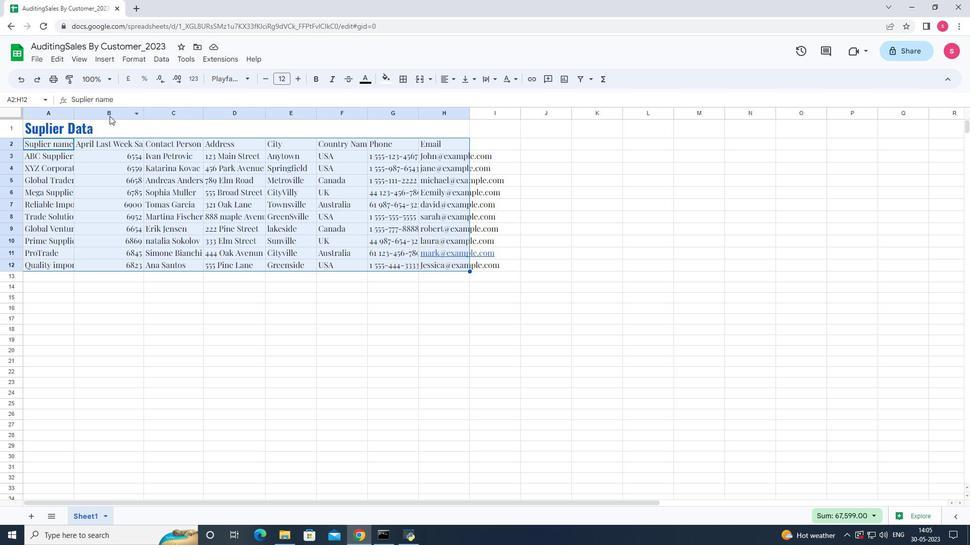 
Action: Mouse pressed left at (113, 124)
Screenshot: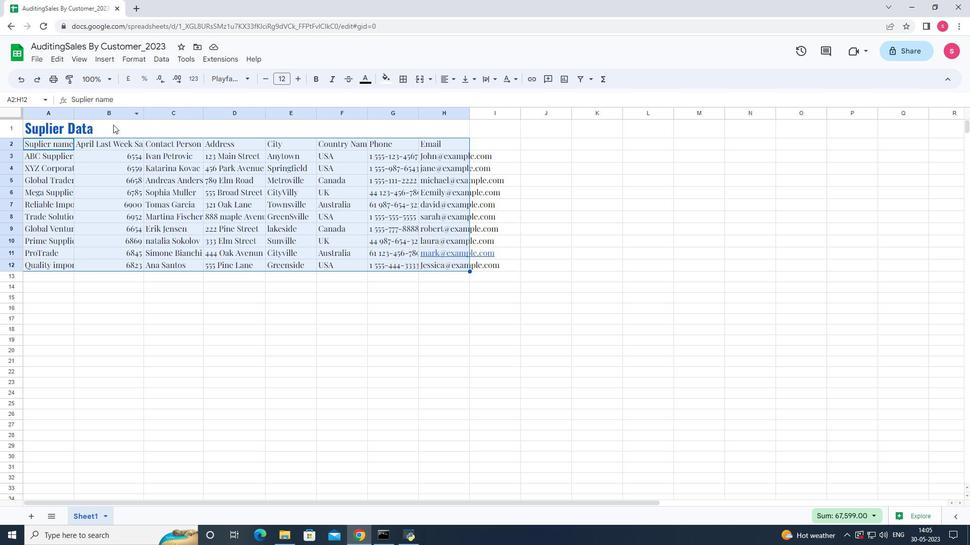 
Action: Mouse moved to (115, 264)
Screenshot: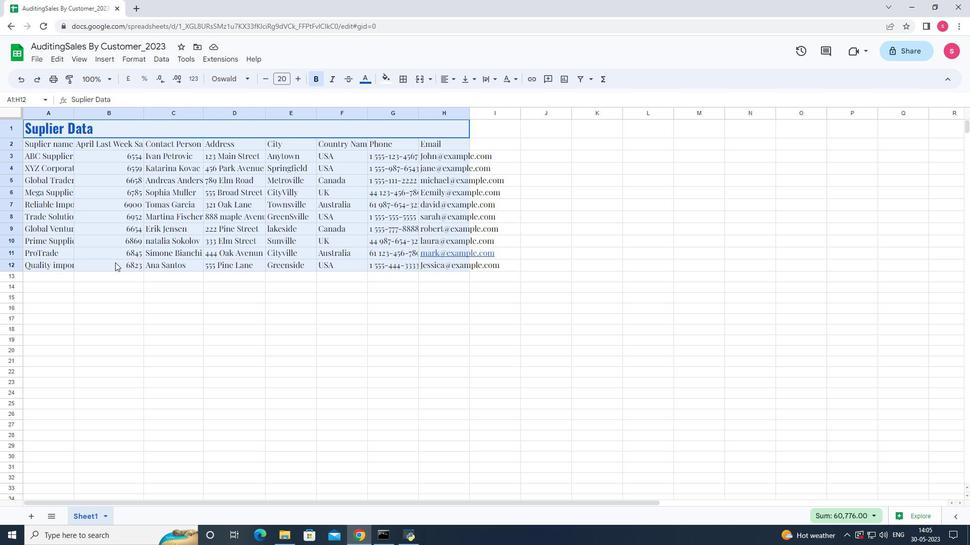 
Action: Mouse pressed left at (115, 264)
Screenshot: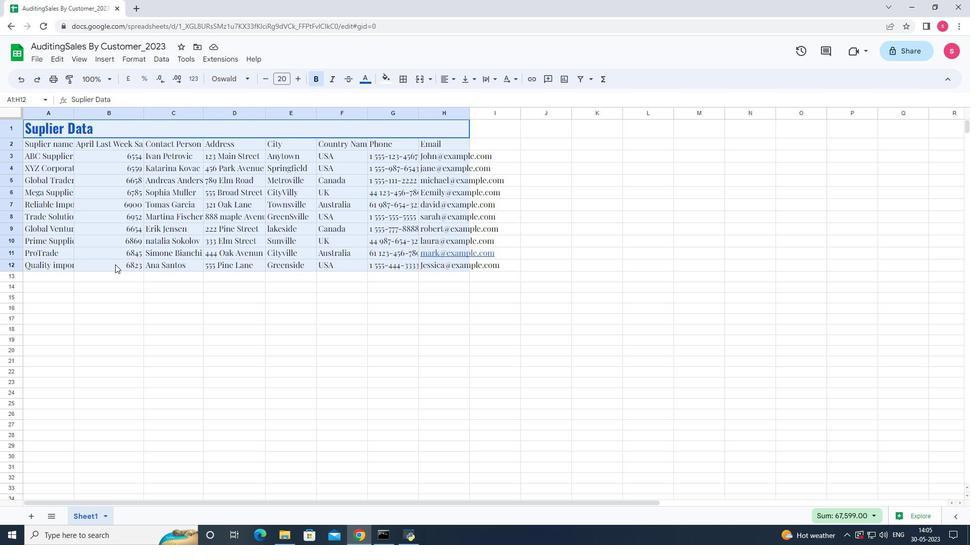 
Action: Mouse moved to (121, 124)
Screenshot: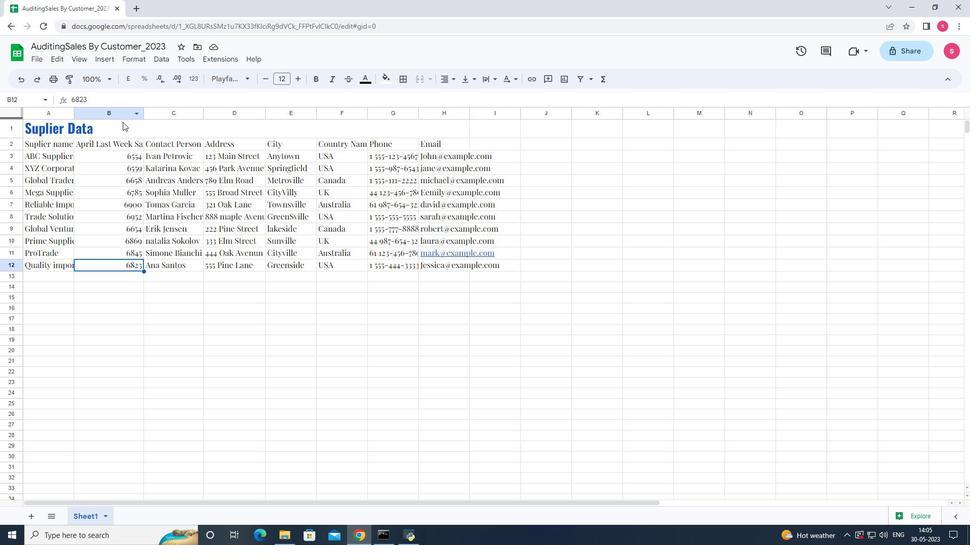
Action: Mouse pressed left at (121, 124)
Screenshot: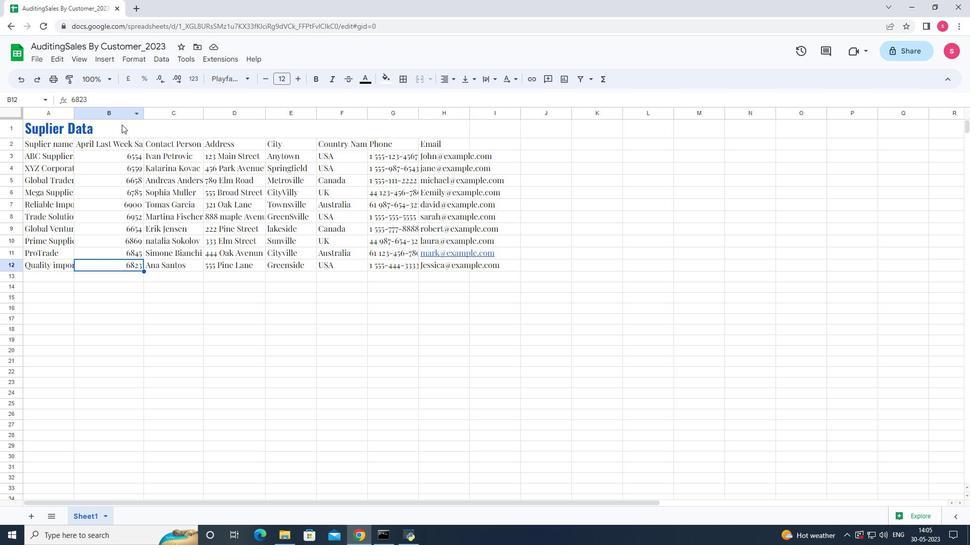 
Action: Mouse moved to (454, 81)
Screenshot: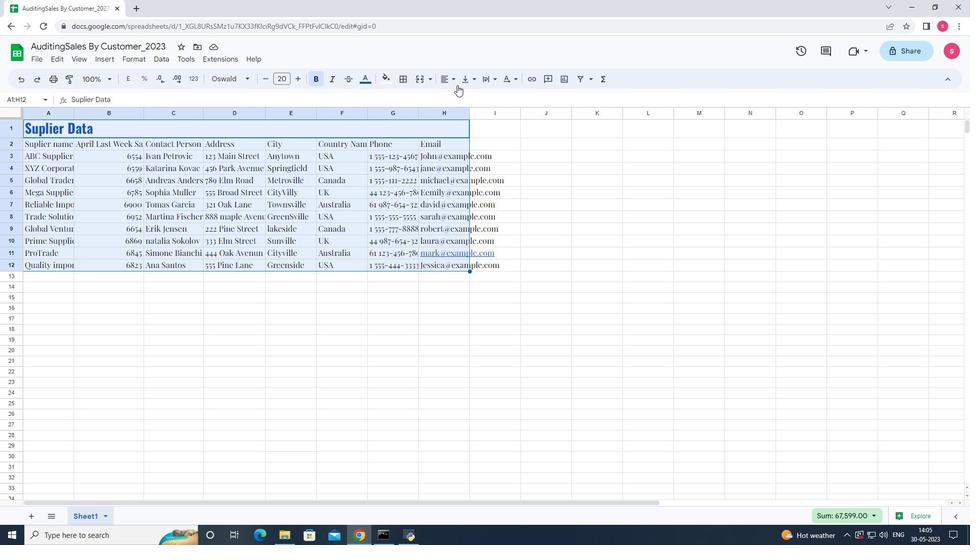 
Action: Mouse pressed left at (454, 81)
Screenshot: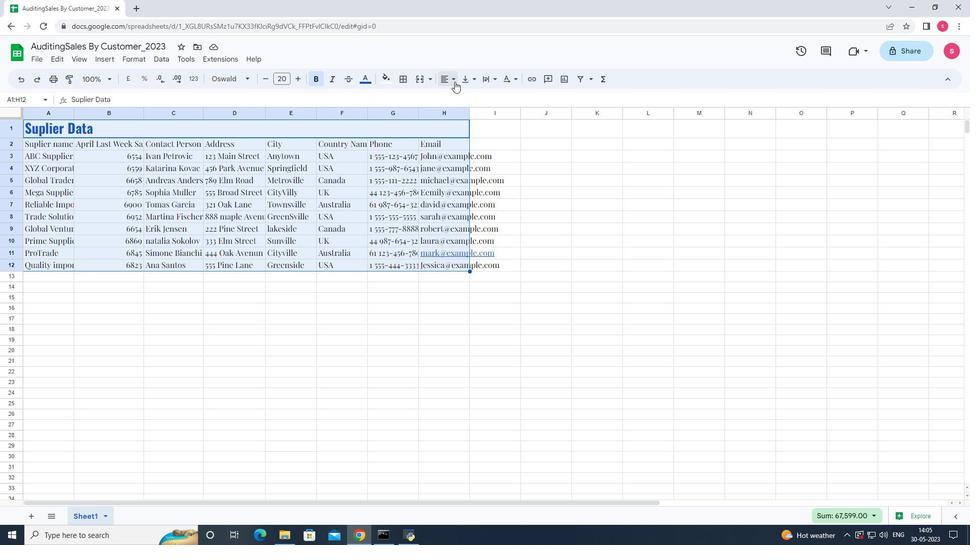 
Action: Mouse moved to (478, 101)
Screenshot: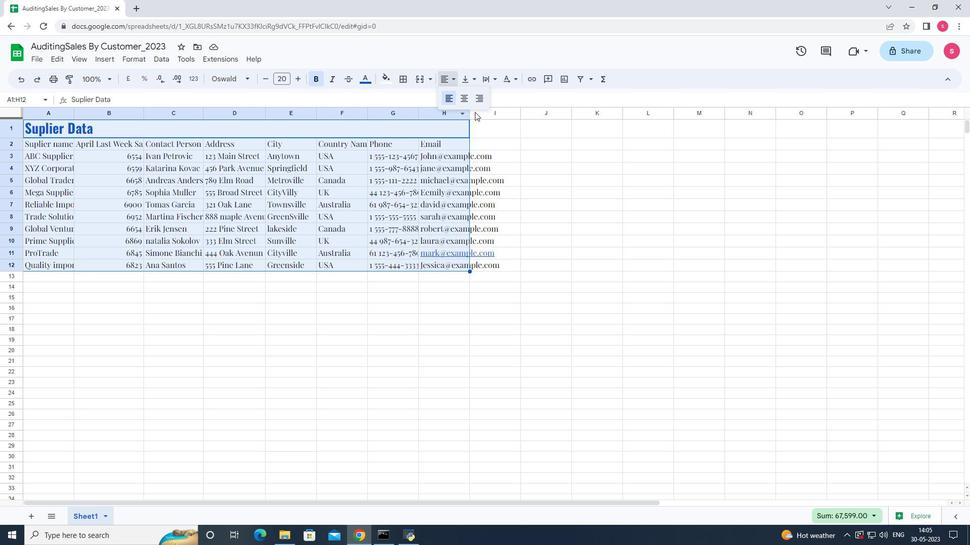 
Action: Mouse pressed left at (478, 101)
Screenshot: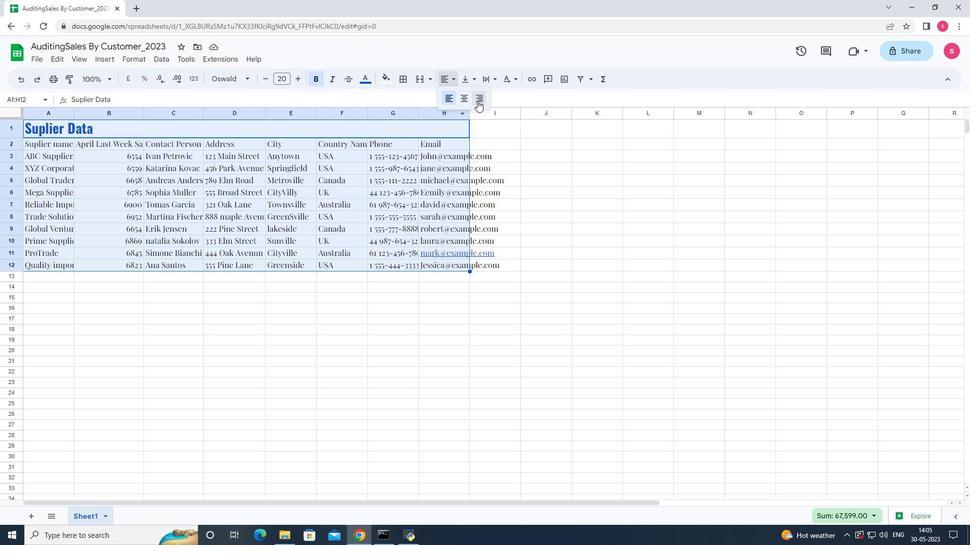 
Action: Mouse moved to (468, 114)
Screenshot: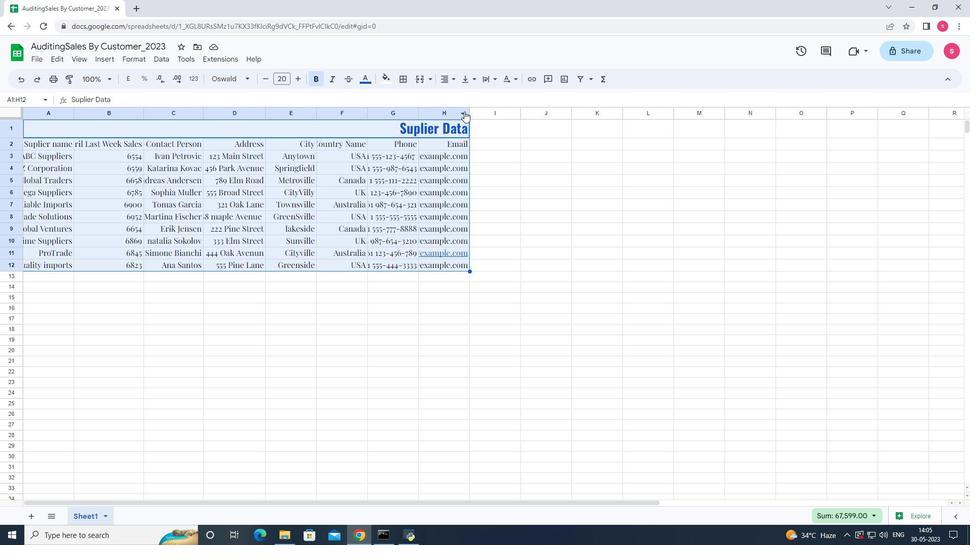 
Action: Mouse pressed left at (468, 114)
Screenshot: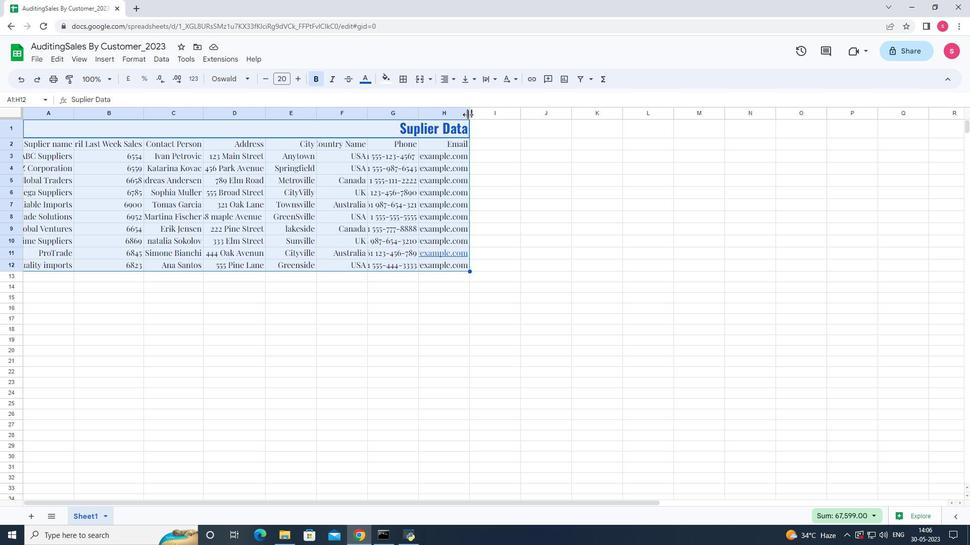 
Action: Mouse pressed left at (468, 114)
Screenshot: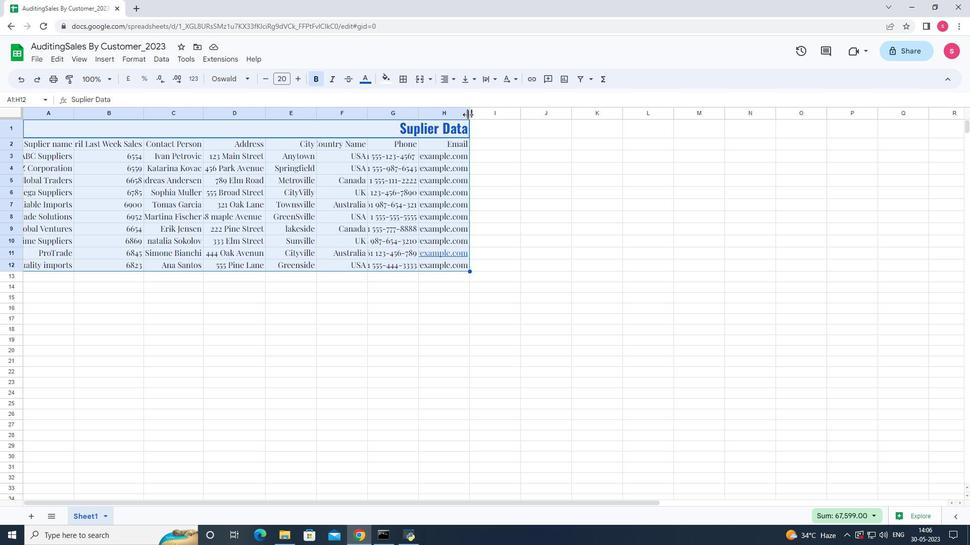
Action: Mouse moved to (418, 113)
Screenshot: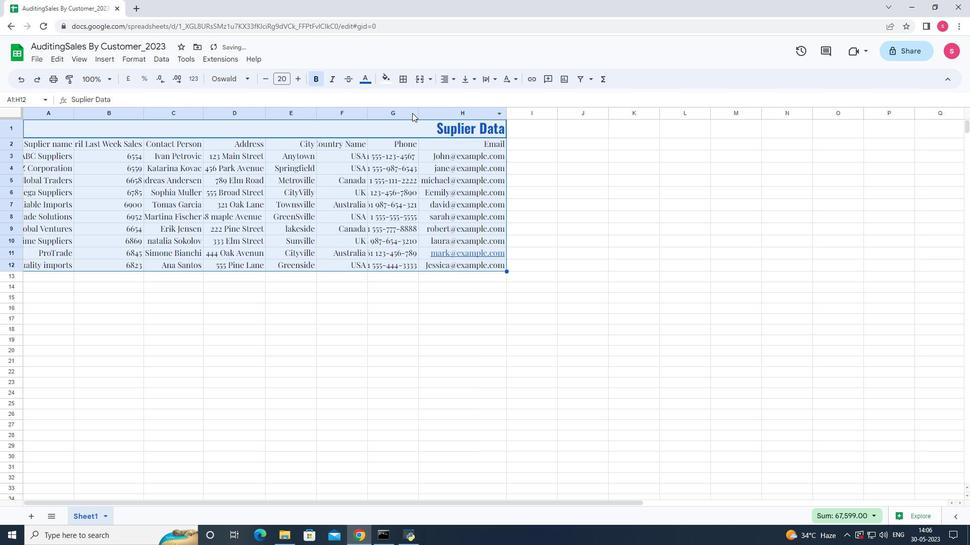 
Action: Mouse pressed left at (418, 113)
Screenshot: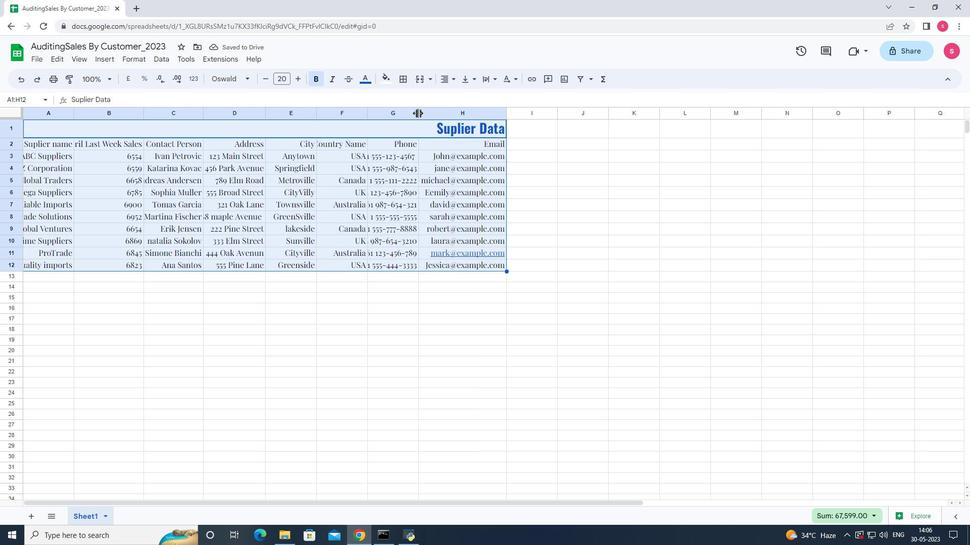 
Action: Mouse pressed left at (418, 113)
Screenshot: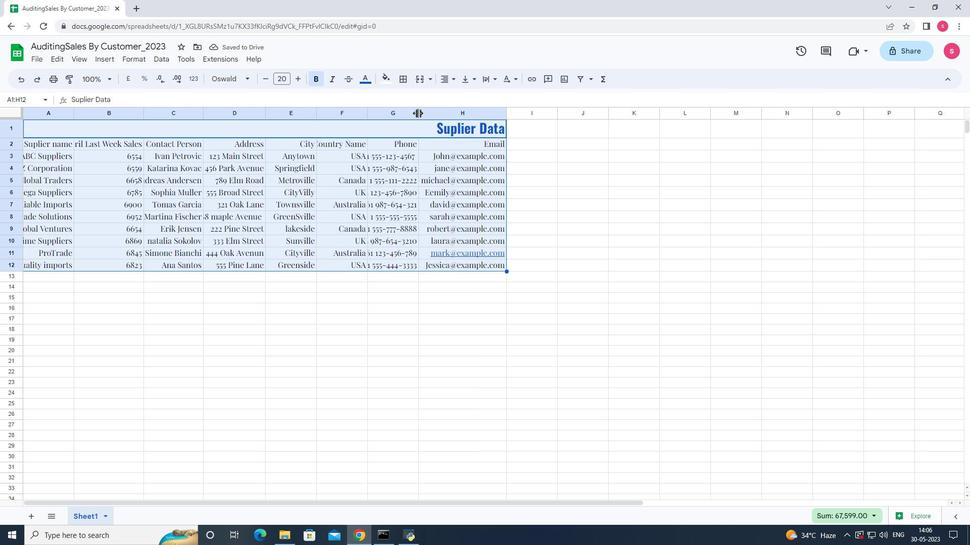 
Action: Mouse moved to (367, 116)
Screenshot: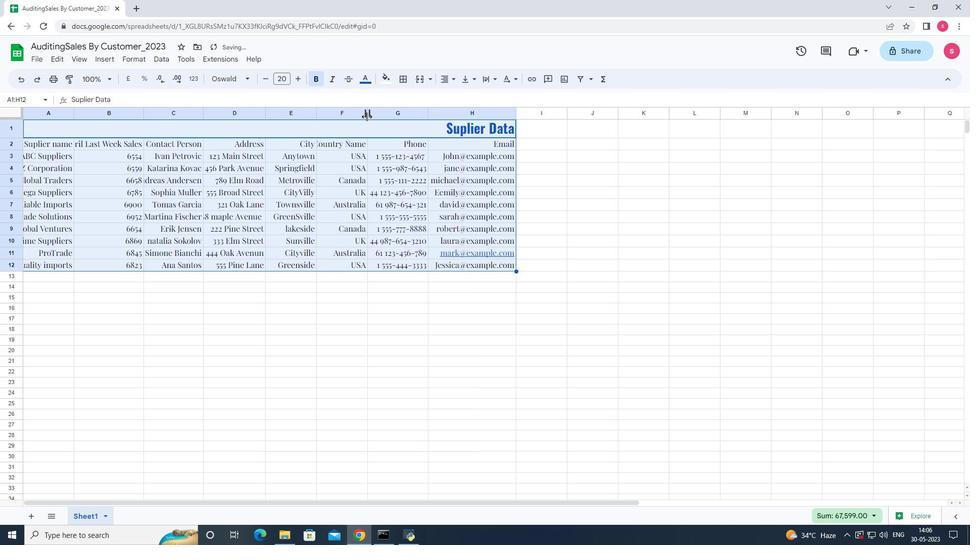 
Action: Mouse pressed left at (367, 116)
Screenshot: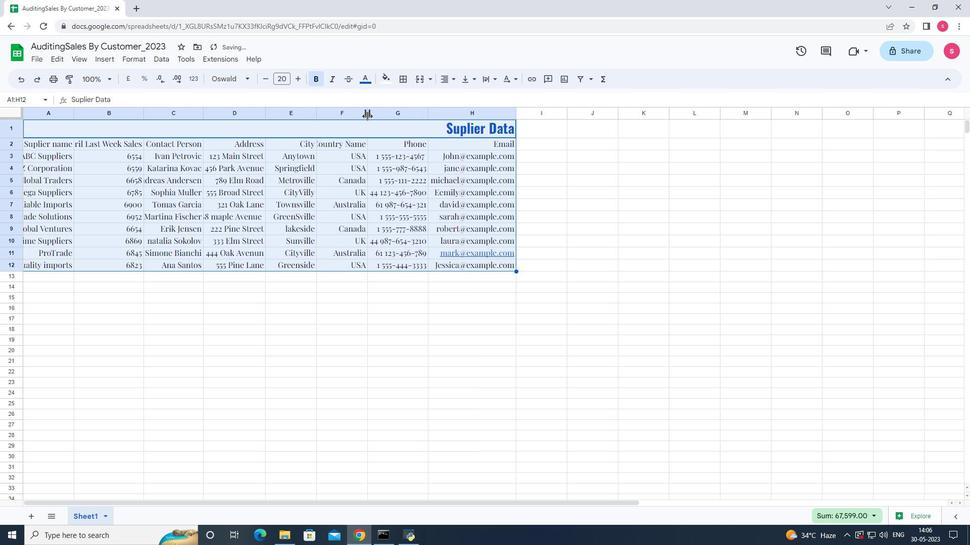 
Action: Mouse pressed left at (367, 116)
Screenshot: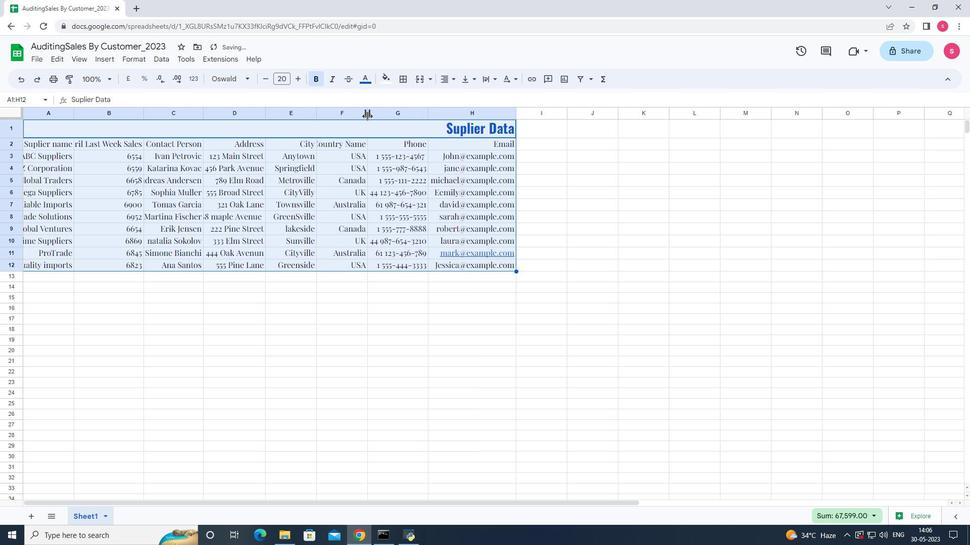 
Action: Mouse moved to (313, 113)
Screenshot: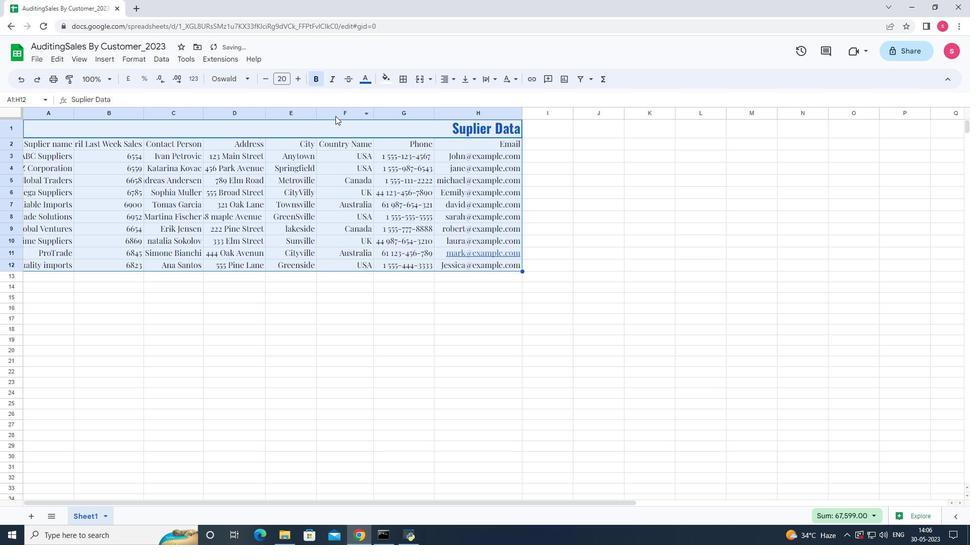 
Action: Mouse pressed left at (313, 113)
Screenshot: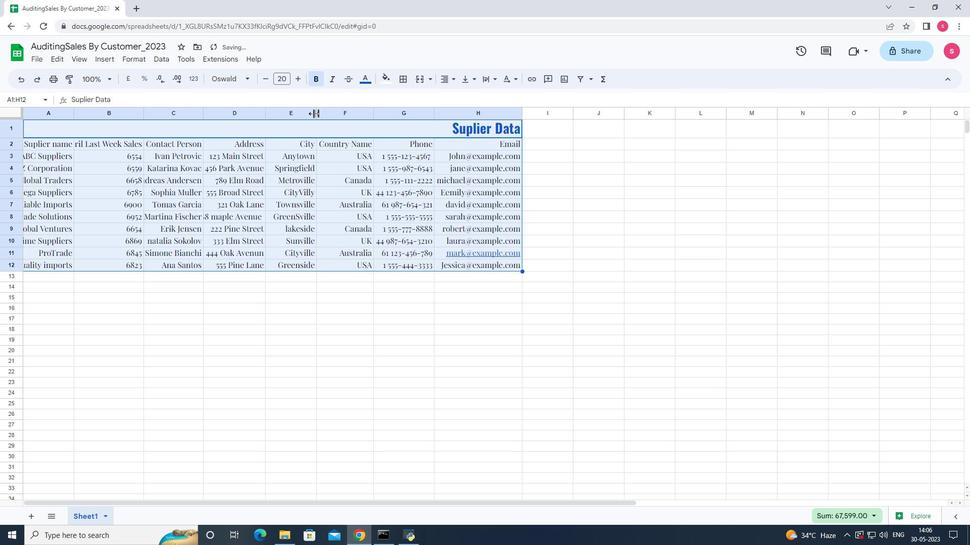 
Action: Mouse pressed left at (313, 113)
Screenshot: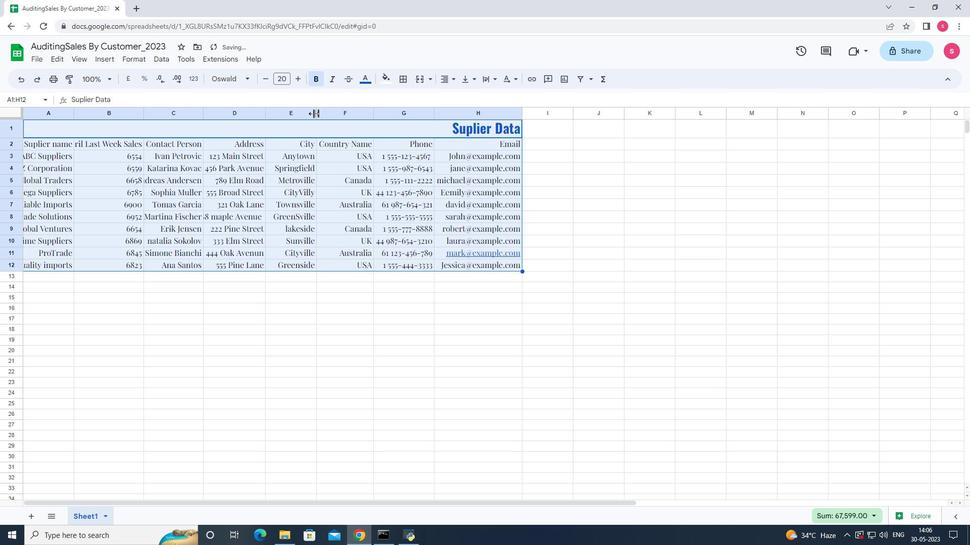 
Action: Mouse moved to (264, 114)
Screenshot: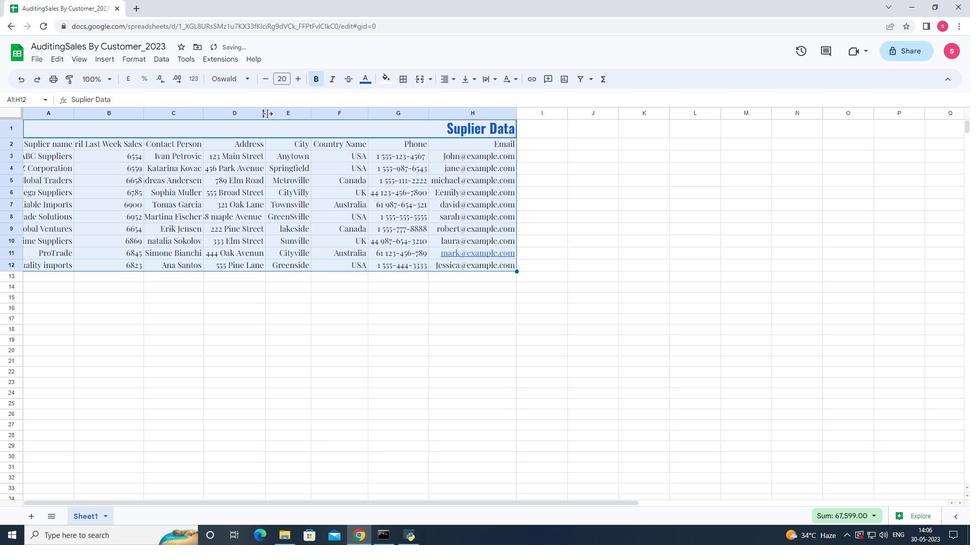 
Action: Mouse pressed left at (264, 114)
Screenshot: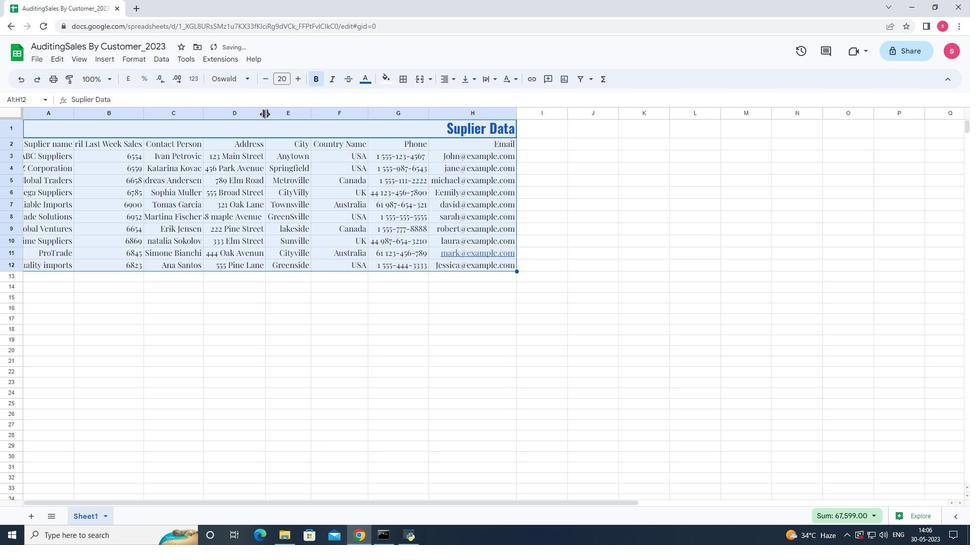 
Action: Mouse pressed left at (264, 114)
Screenshot: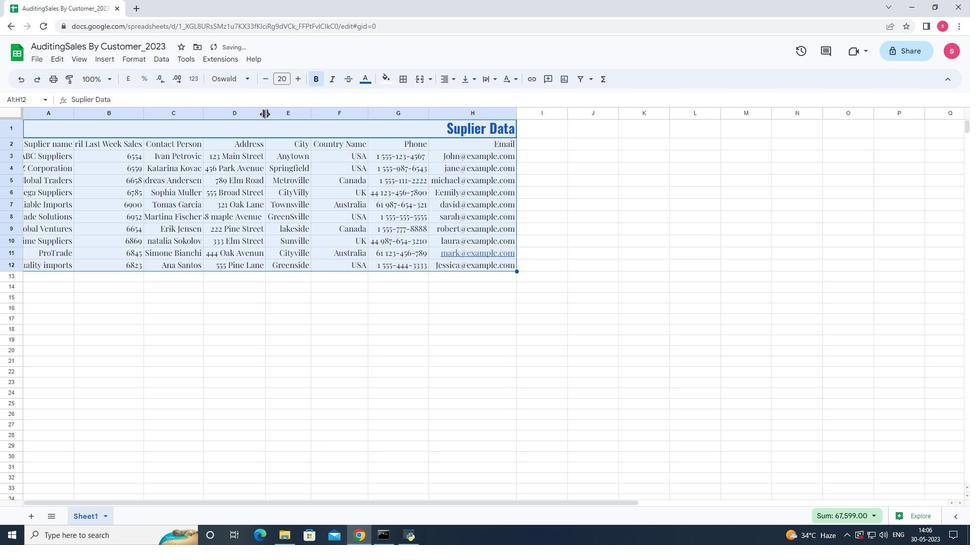 
Action: Mouse moved to (202, 115)
Screenshot: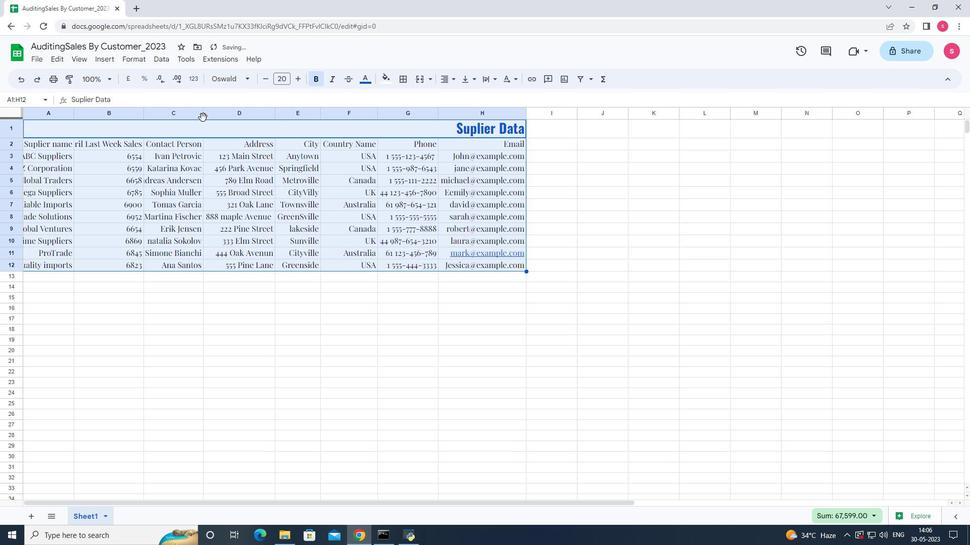 
Action: Mouse pressed left at (202, 115)
Screenshot: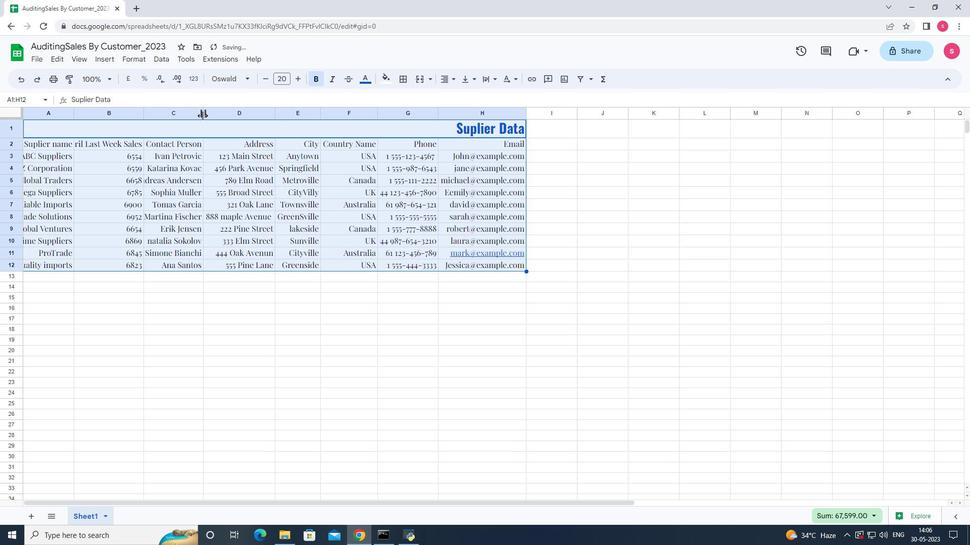 
Action: Mouse pressed left at (202, 115)
Screenshot: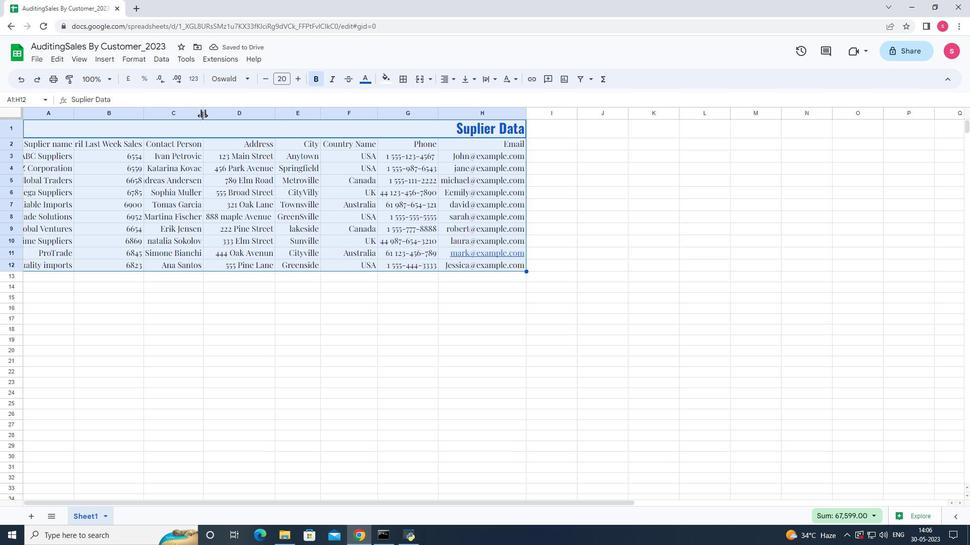 
Action: Mouse moved to (144, 115)
Screenshot: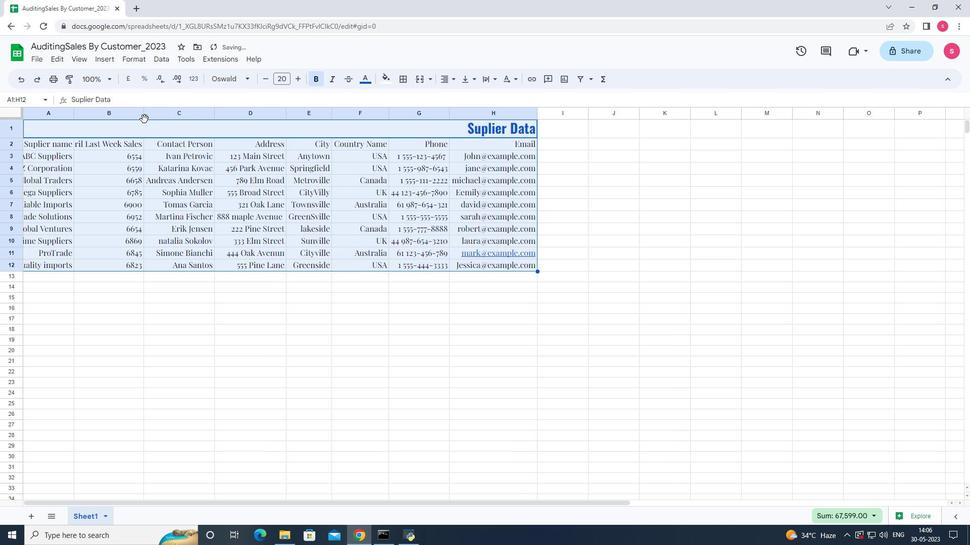 
Action: Mouse pressed left at (144, 115)
Screenshot: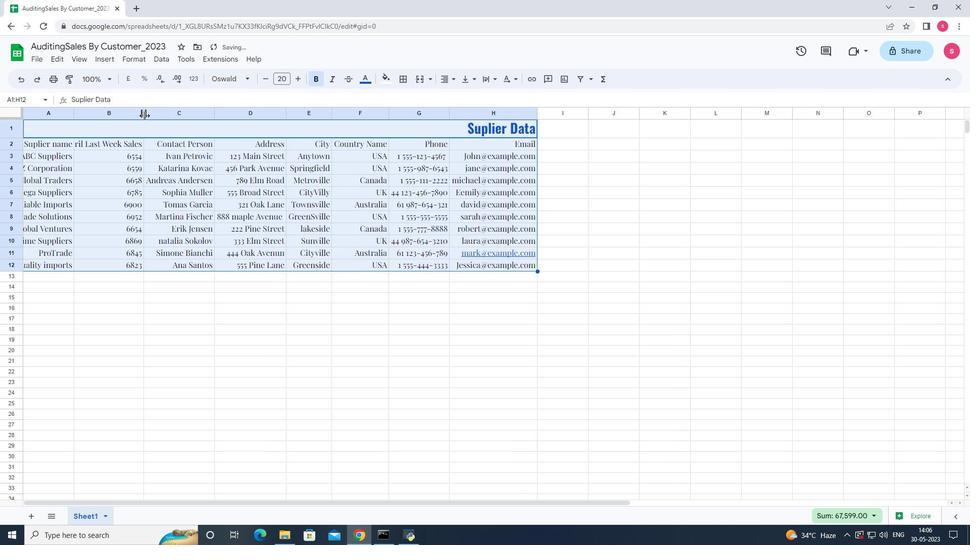 
Action: Mouse pressed left at (144, 115)
Screenshot: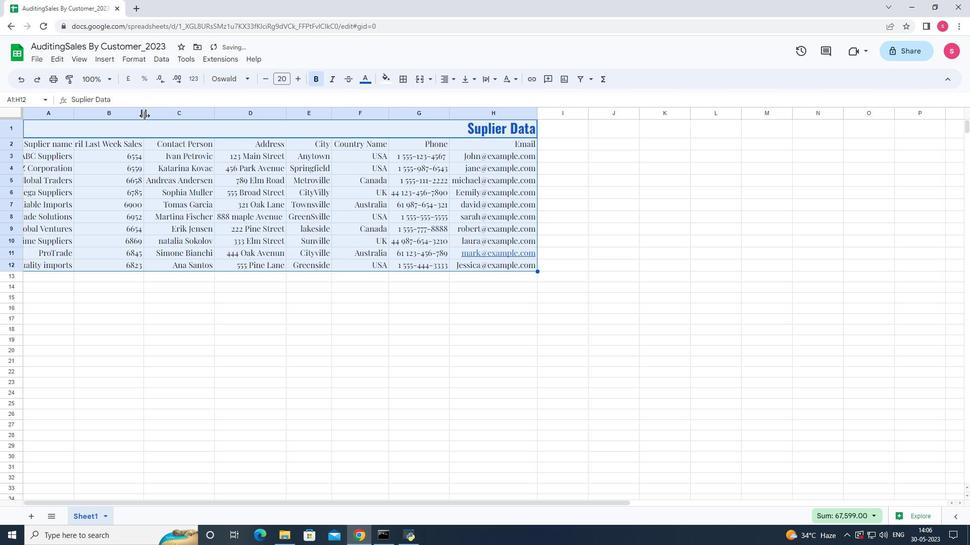 
Action: Mouse moved to (74, 114)
Screenshot: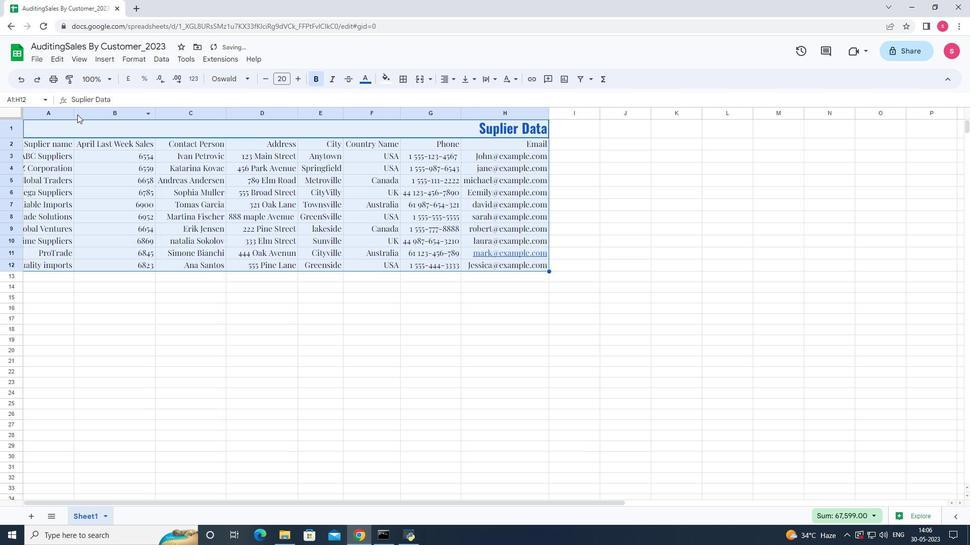 
Action: Mouse pressed left at (74, 114)
Screenshot: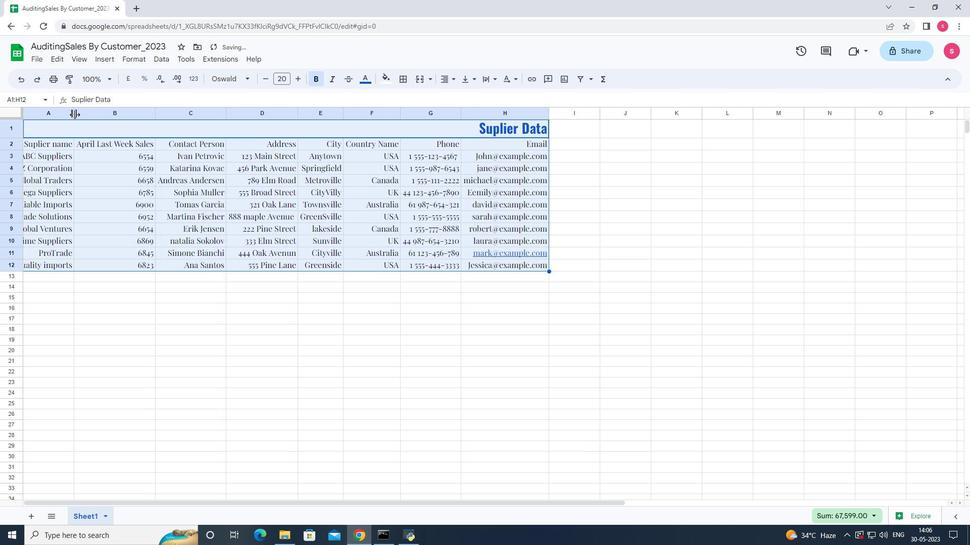 
Action: Mouse pressed left at (74, 114)
Screenshot: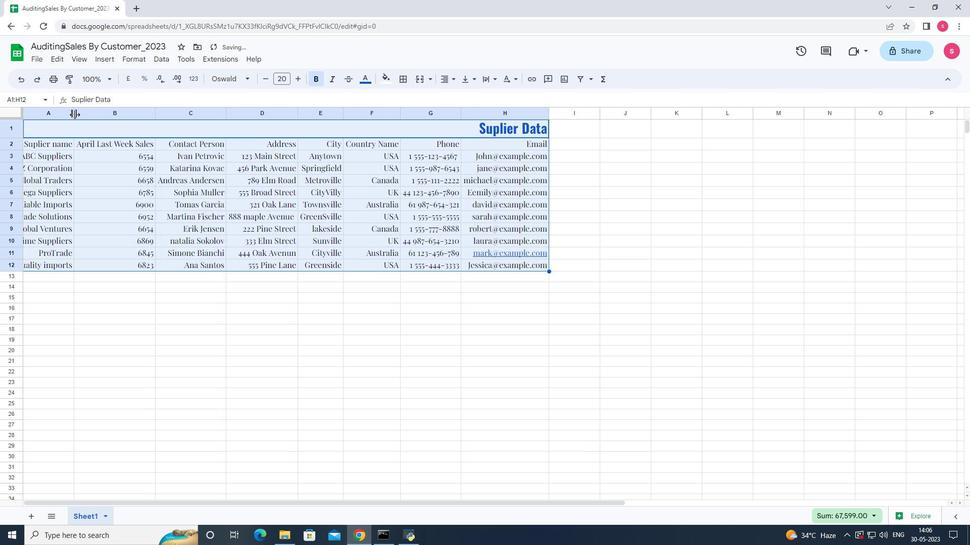 
Action: Mouse moved to (389, 366)
Screenshot: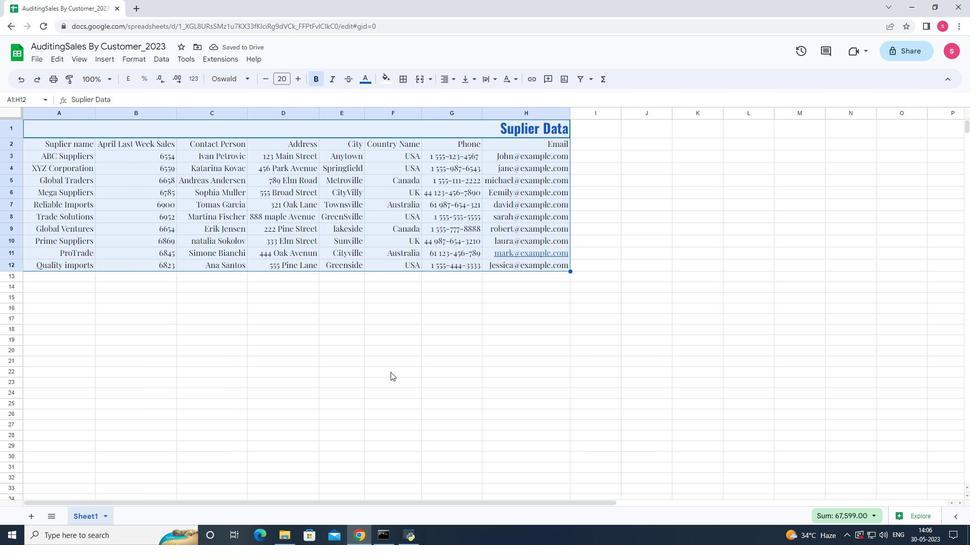 
Action: Mouse pressed left at (389, 366)
Screenshot: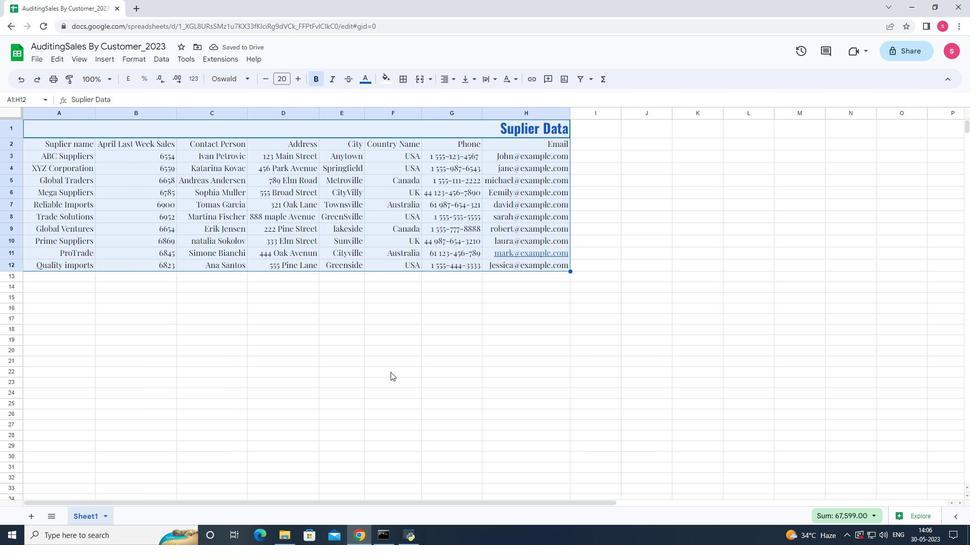 
Action: Mouse moved to (390, 357)
Screenshot: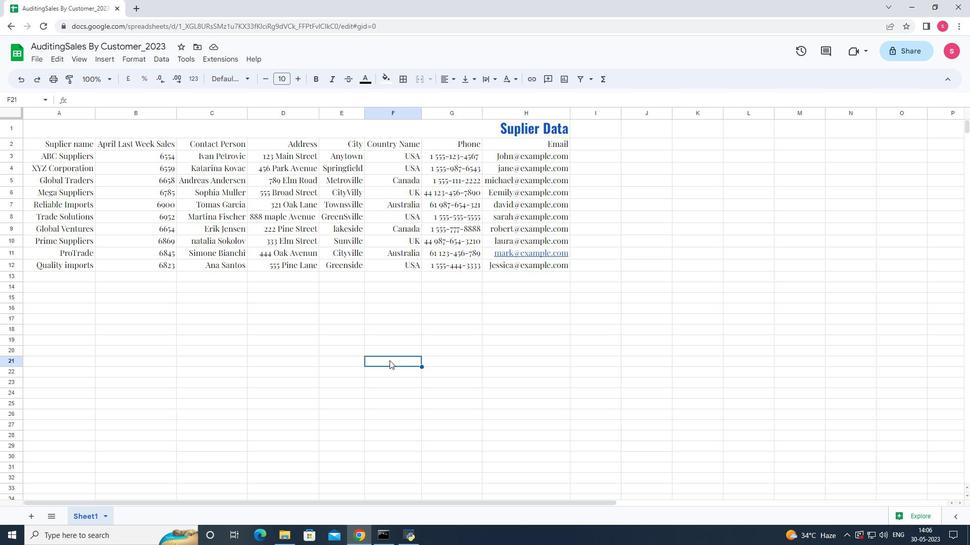 
Action: Key pressed ctrl+S
Screenshot: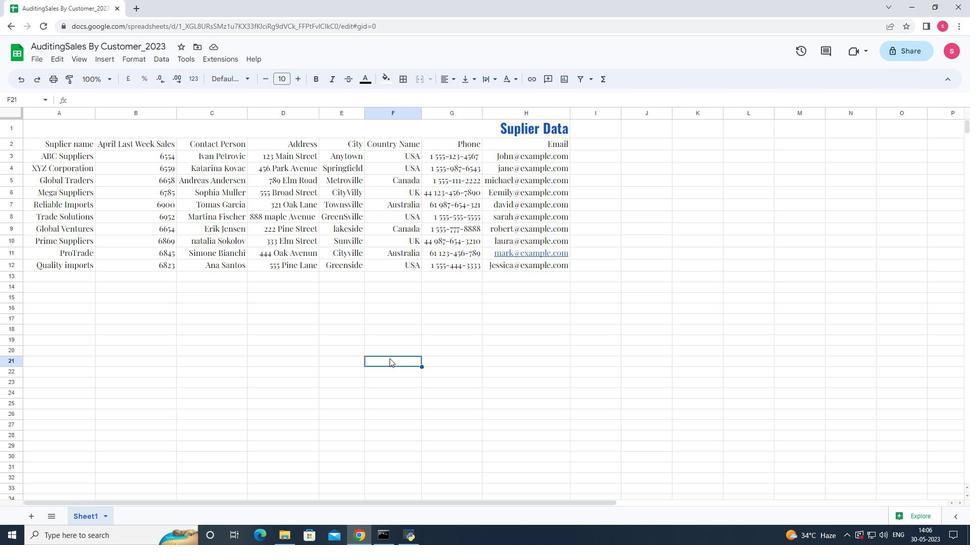 
Action: Mouse moved to (325, 252)
Screenshot: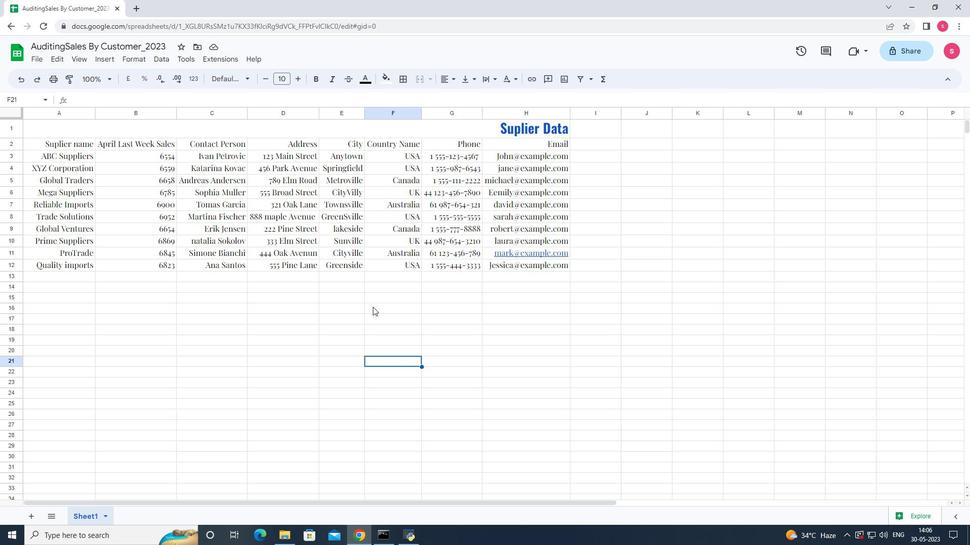 
